 Task: Look for space in Someren, Netherlands from 12th  July, 2023 to 15th July, 2023 for 3 adults in price range Rs.12000 to Rs.16000. Place can be entire place with 2 bedrooms having 3 beds and 1 bathroom. Property type can be house, flat, guest house. Booking option can be shelf check-in. Required host language is English.
Action: Mouse moved to (486, 114)
Screenshot: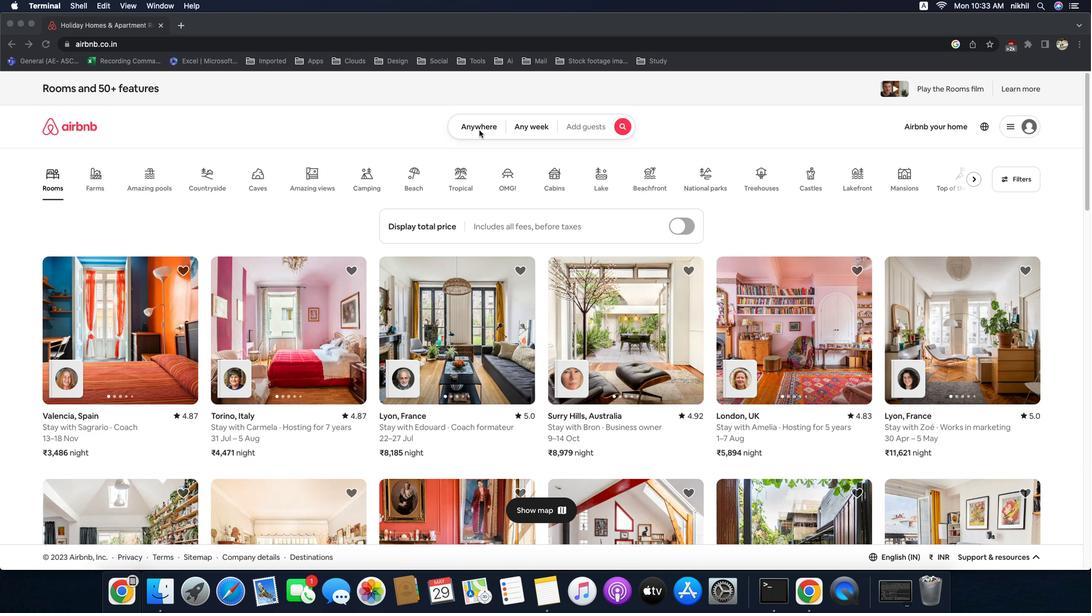 
Action: Mouse pressed left at (486, 114)
Screenshot: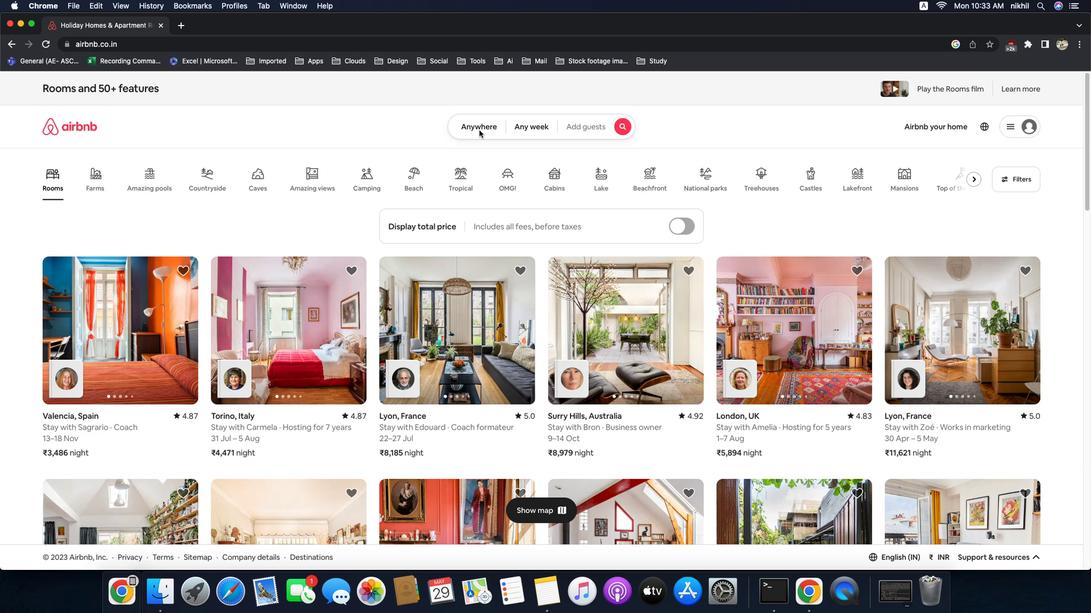 
Action: Mouse moved to (487, 110)
Screenshot: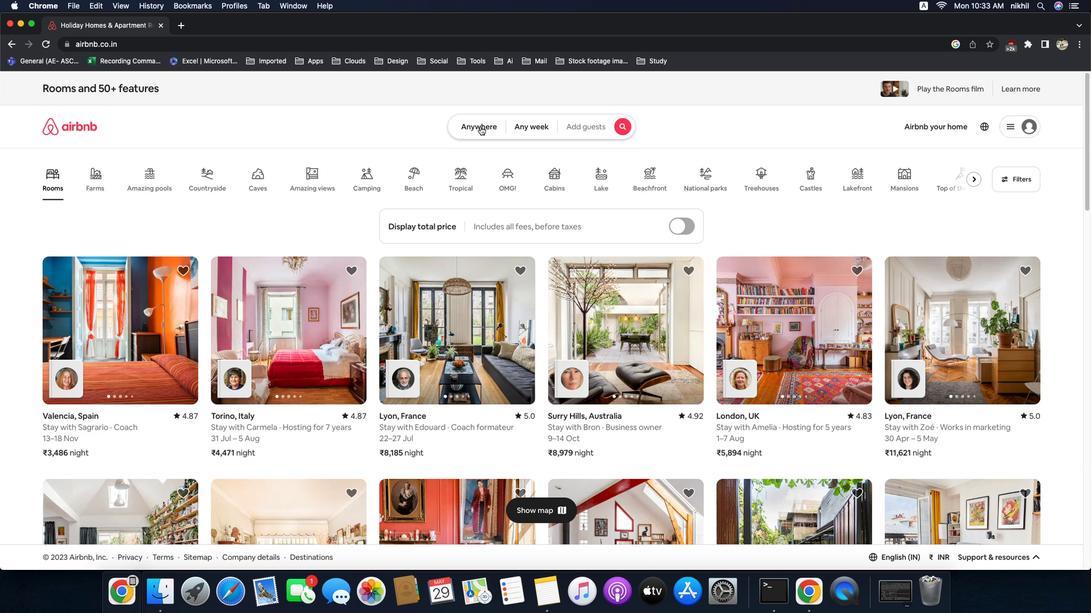 
Action: Mouse pressed left at (487, 110)
Screenshot: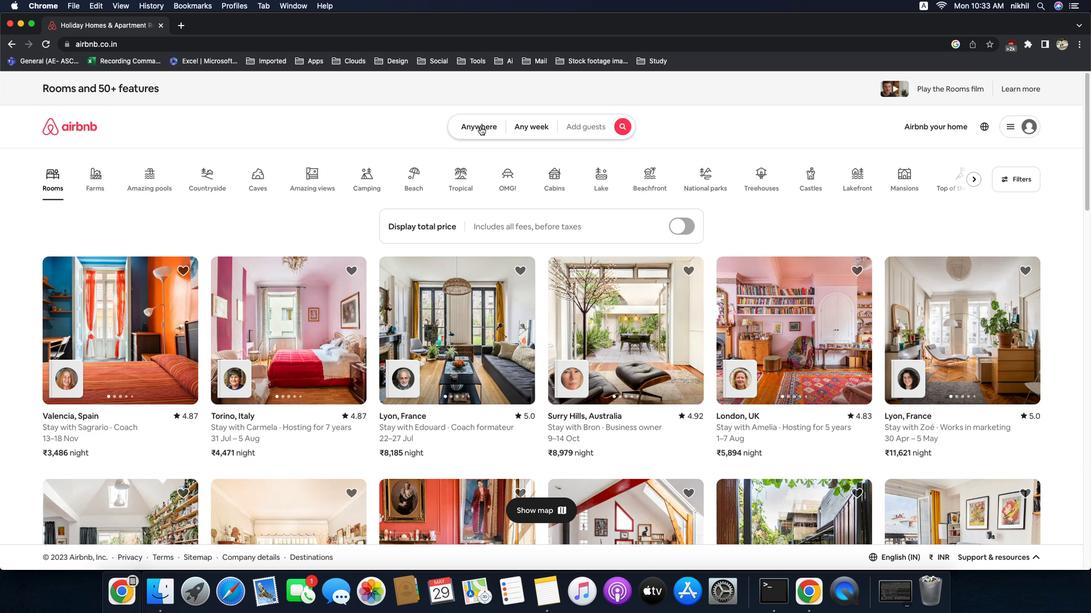 
Action: Mouse moved to (420, 159)
Screenshot: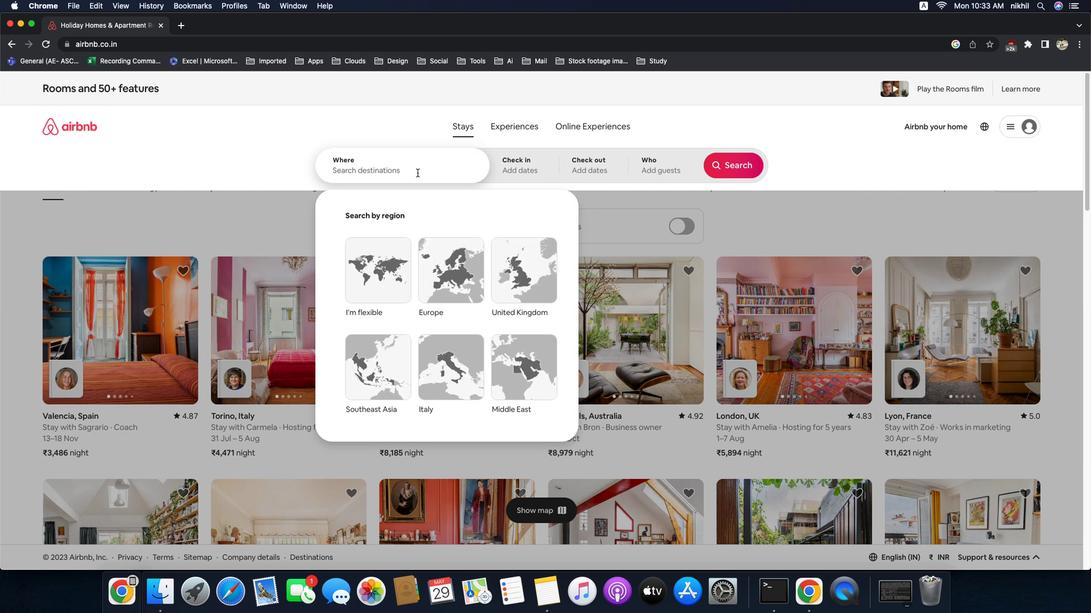 
Action: Mouse pressed left at (420, 159)
Screenshot: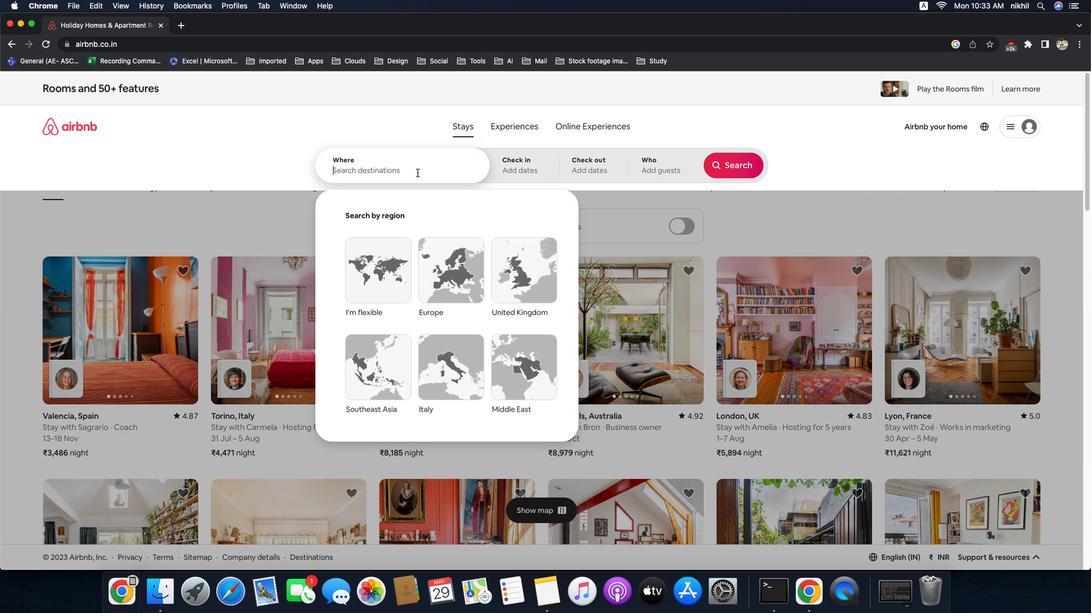 
Action: Key pressed 'S'Key.caps_lock'o''m''e''r''e''n'','Key.spaceKey.caps_lock'N'Key.caps_lock'e''t''h''e''r''l''a''n''d''s'Key.enter
Screenshot: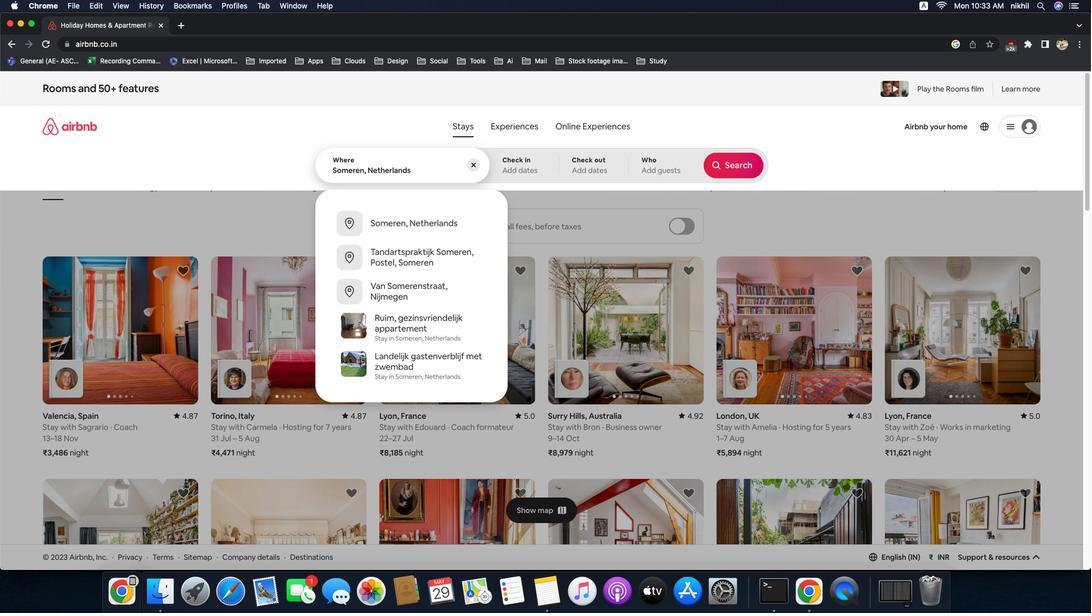 
Action: Mouse moved to (752, 239)
Screenshot: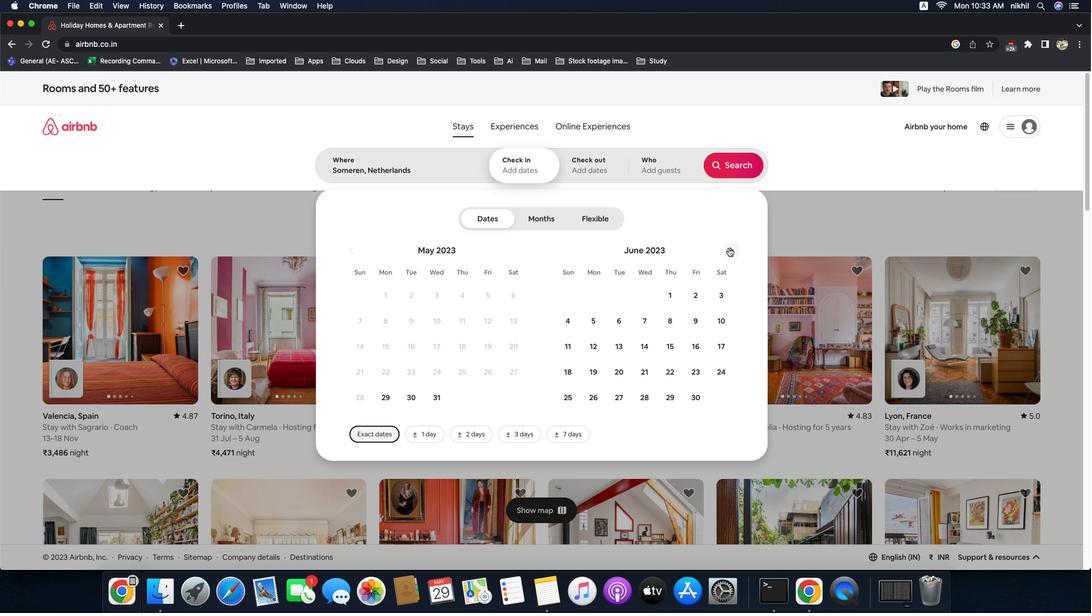 
Action: Mouse pressed left at (752, 239)
Screenshot: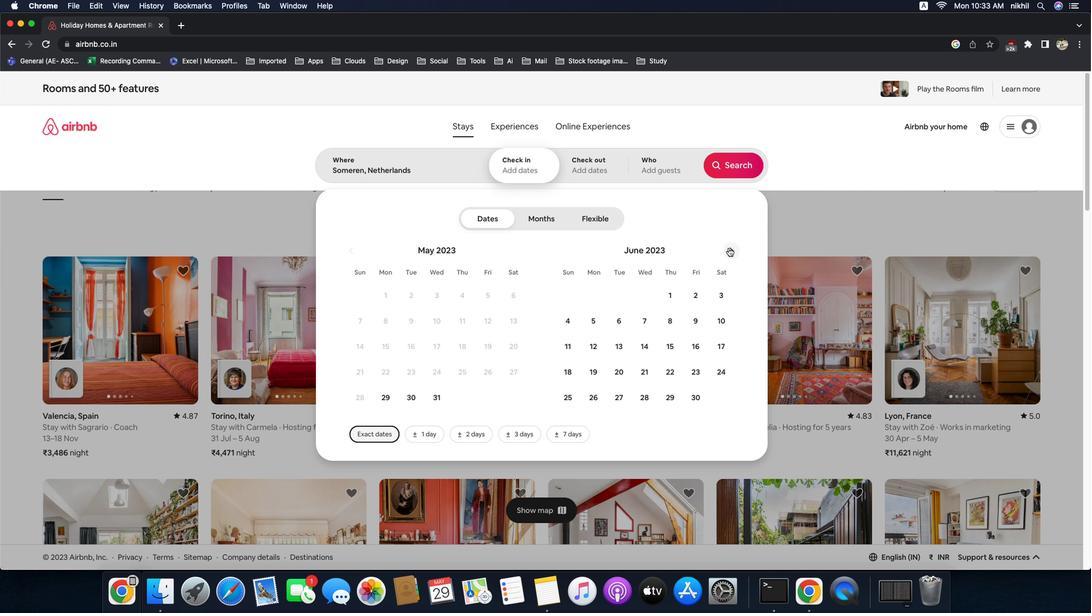 
Action: Mouse moved to (662, 343)
Screenshot: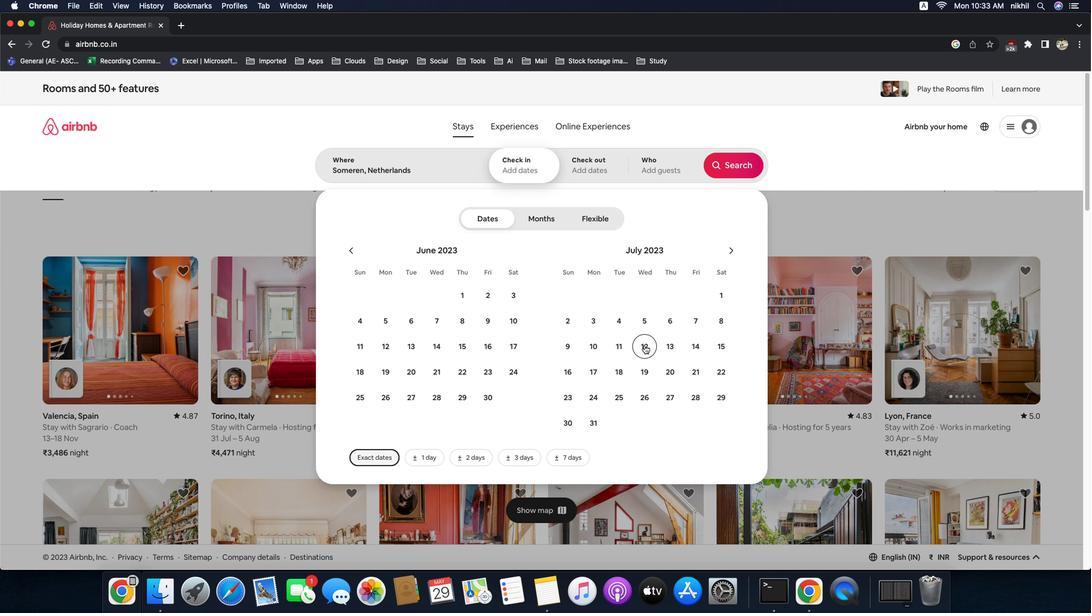 
Action: Mouse pressed left at (662, 343)
Screenshot: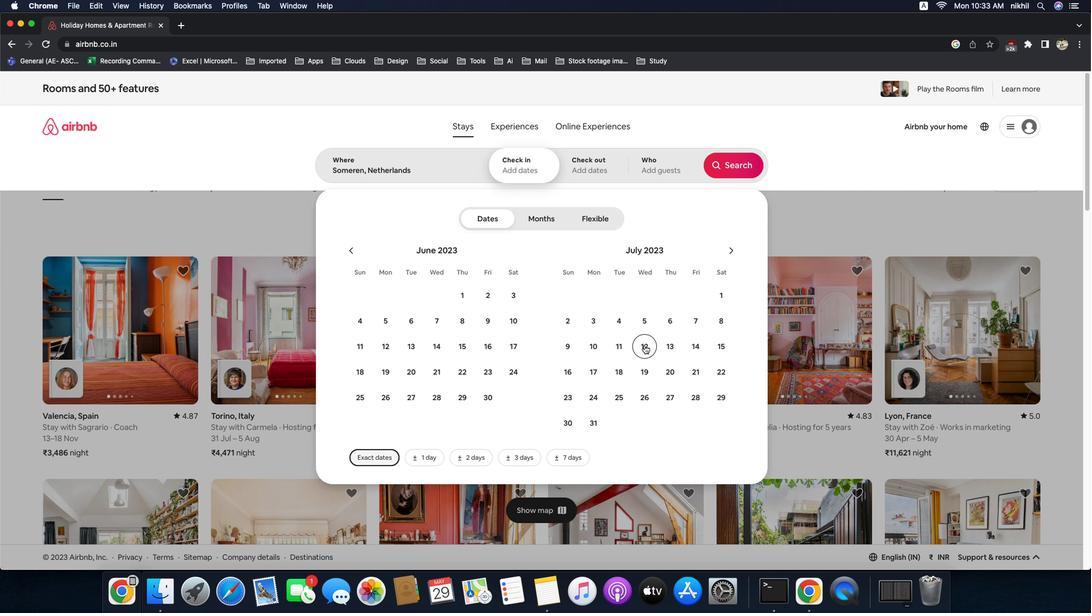 
Action: Mouse moved to (748, 346)
Screenshot: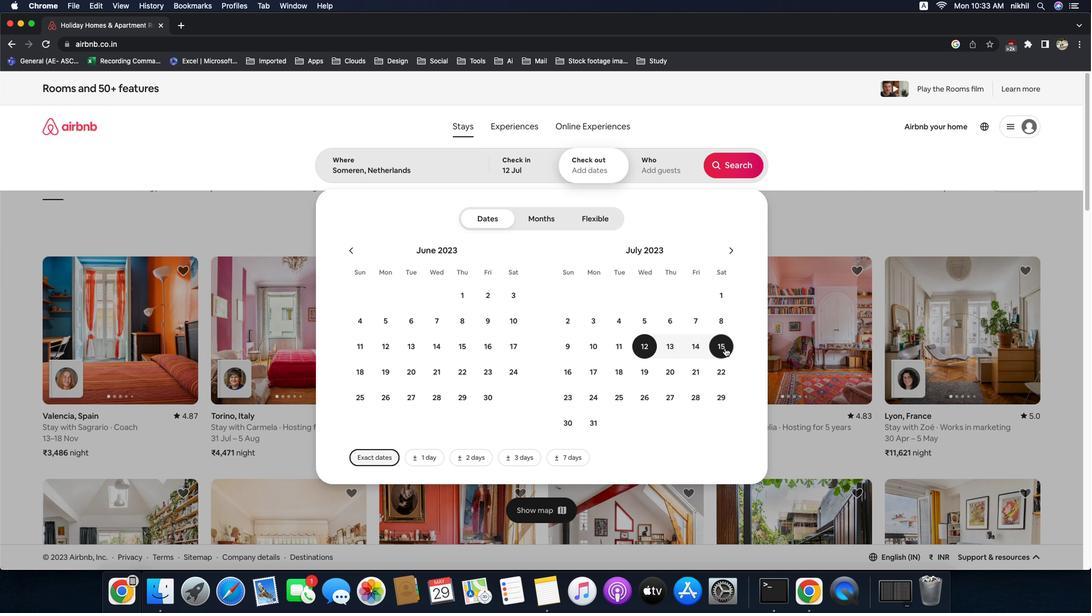 
Action: Mouse pressed left at (748, 346)
Screenshot: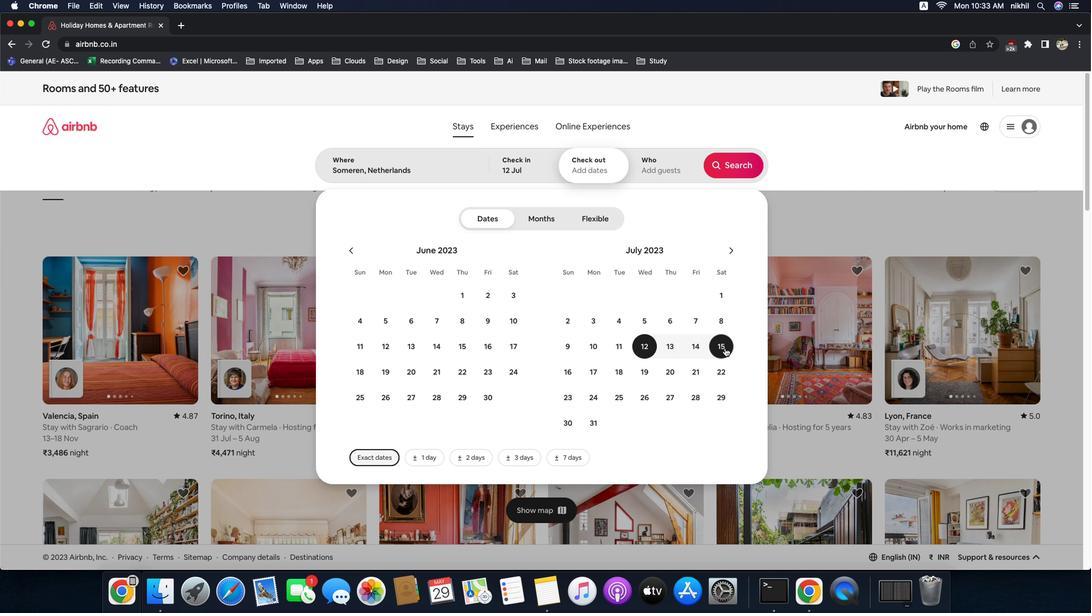 
Action: Mouse moved to (690, 153)
Screenshot: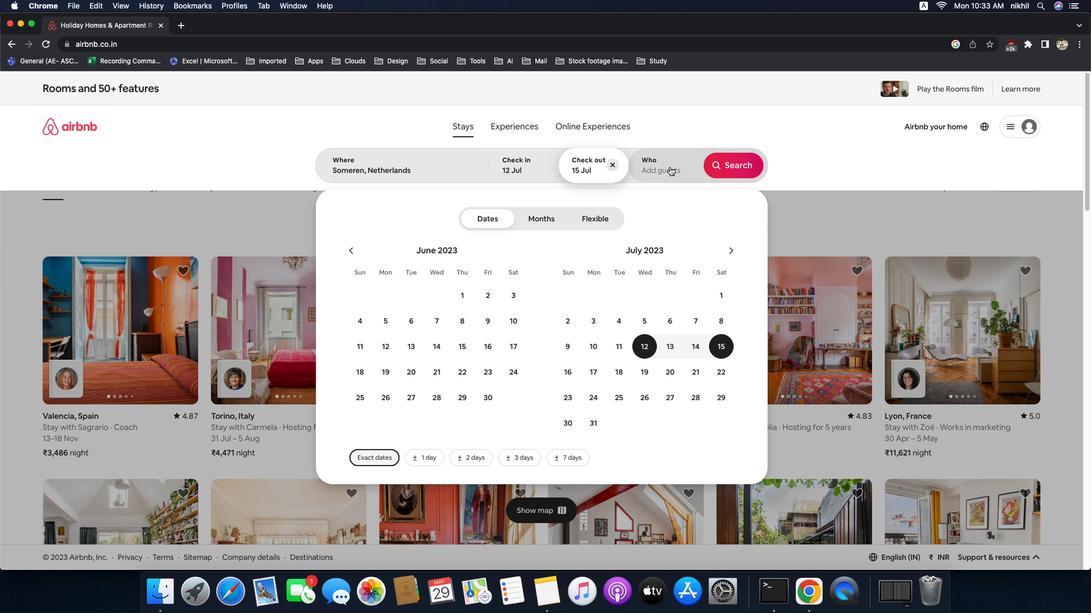 
Action: Mouse pressed left at (690, 153)
Screenshot: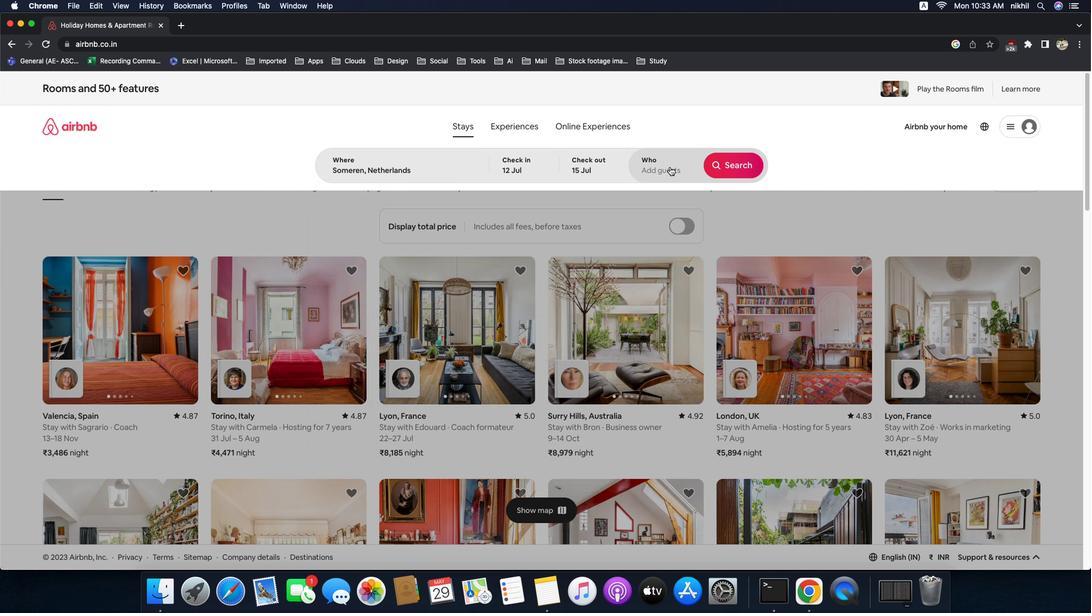 
Action: Mouse moved to (763, 212)
Screenshot: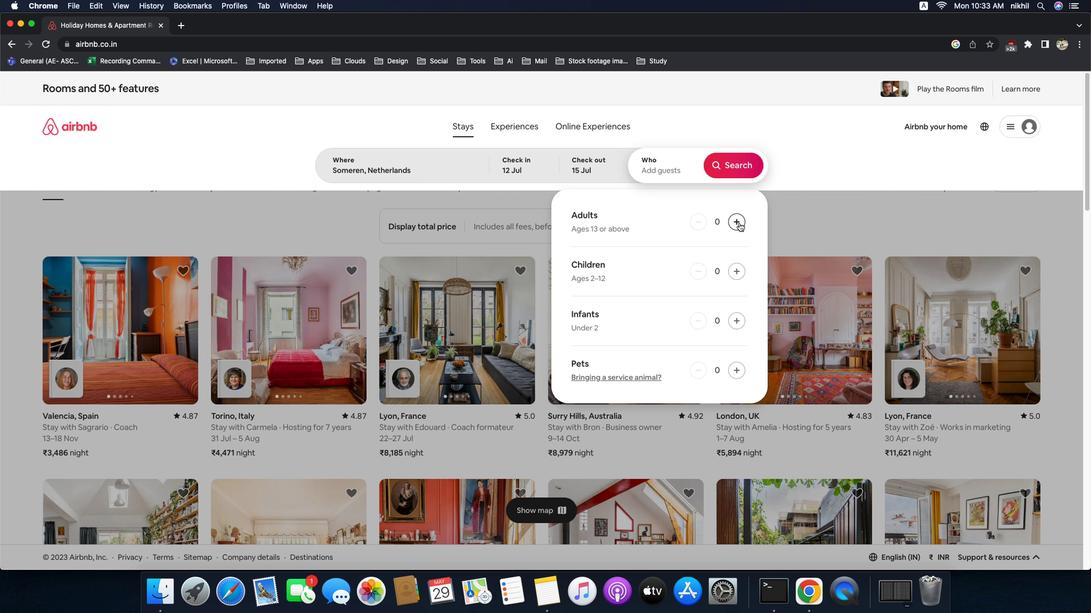 
Action: Mouse pressed left at (763, 212)
Screenshot: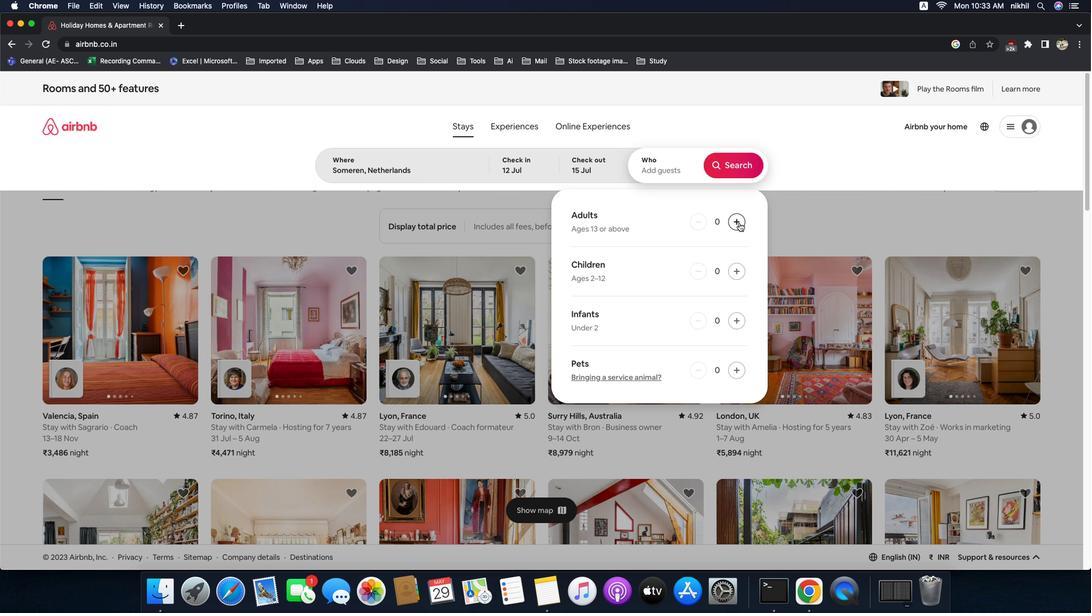 
Action: Mouse pressed left at (763, 212)
Screenshot: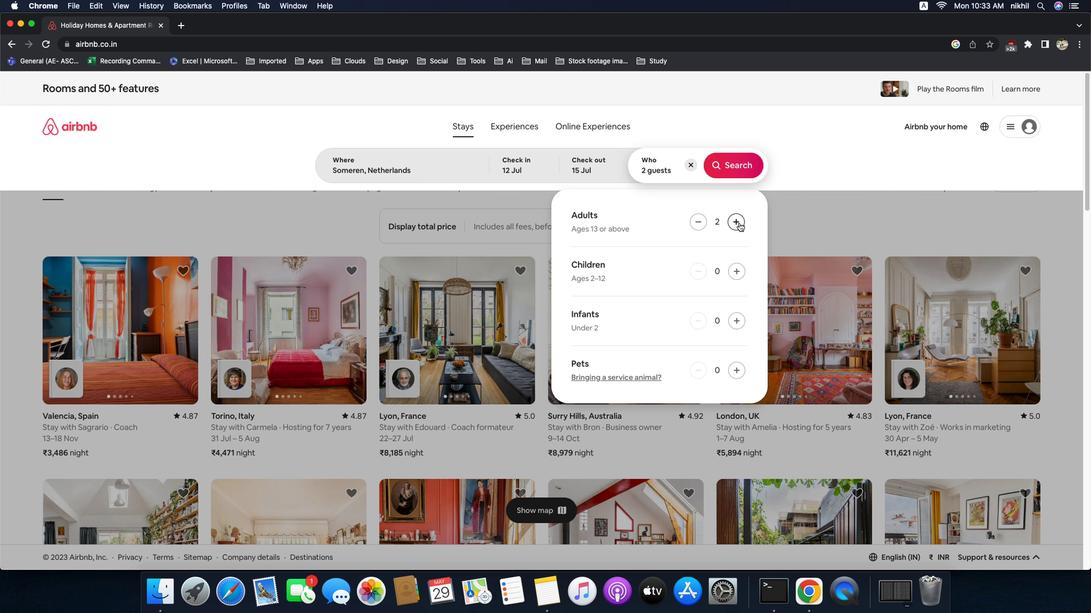 
Action: Mouse pressed left at (763, 212)
Screenshot: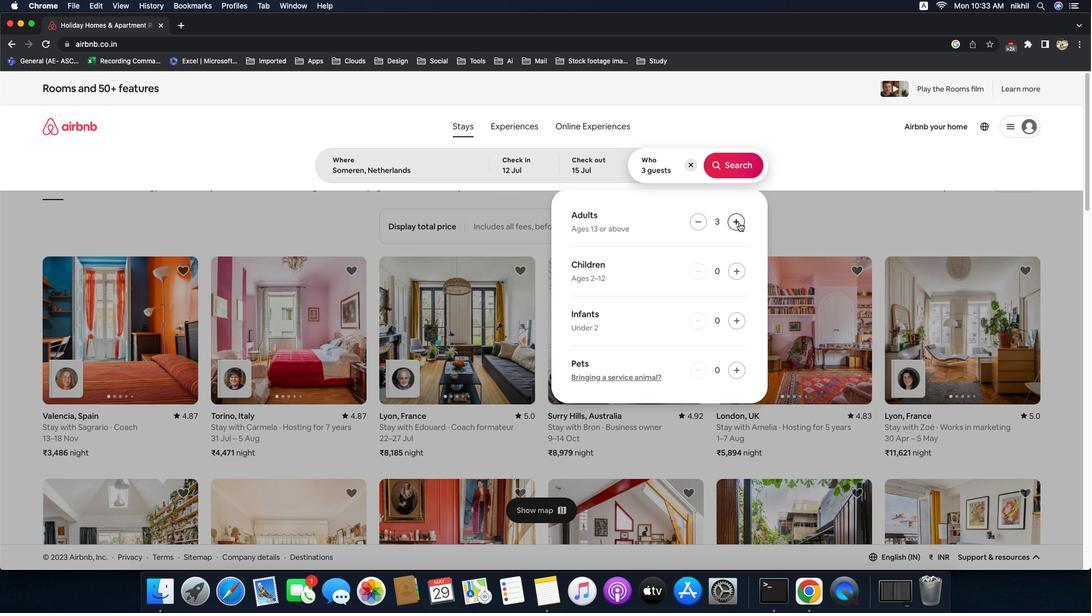 
Action: Mouse moved to (762, 152)
Screenshot: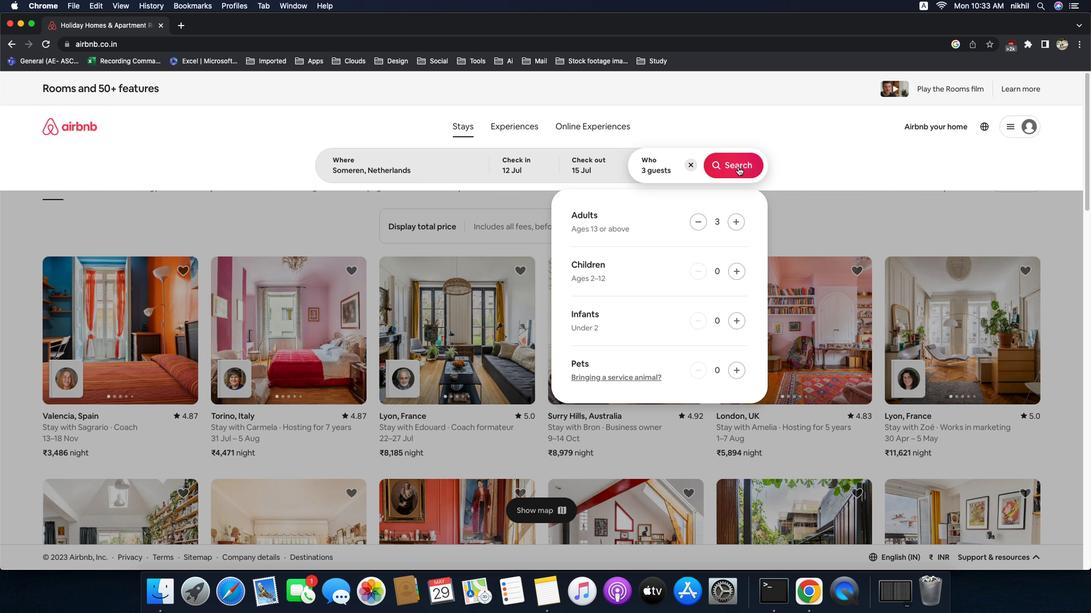 
Action: Mouse pressed left at (762, 152)
Screenshot: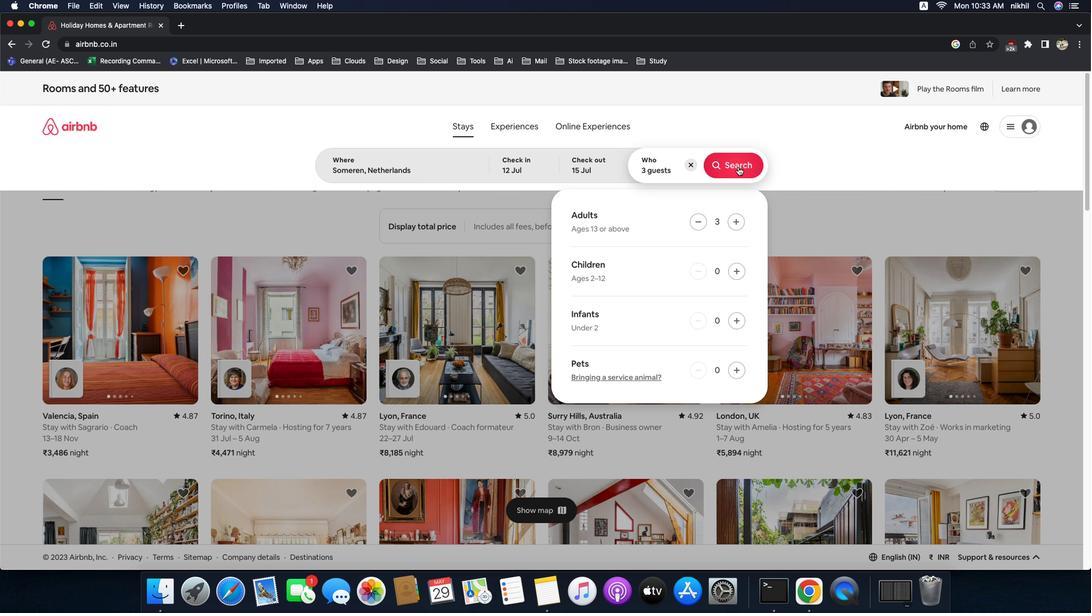 
Action: Mouse moved to (1074, 116)
Screenshot: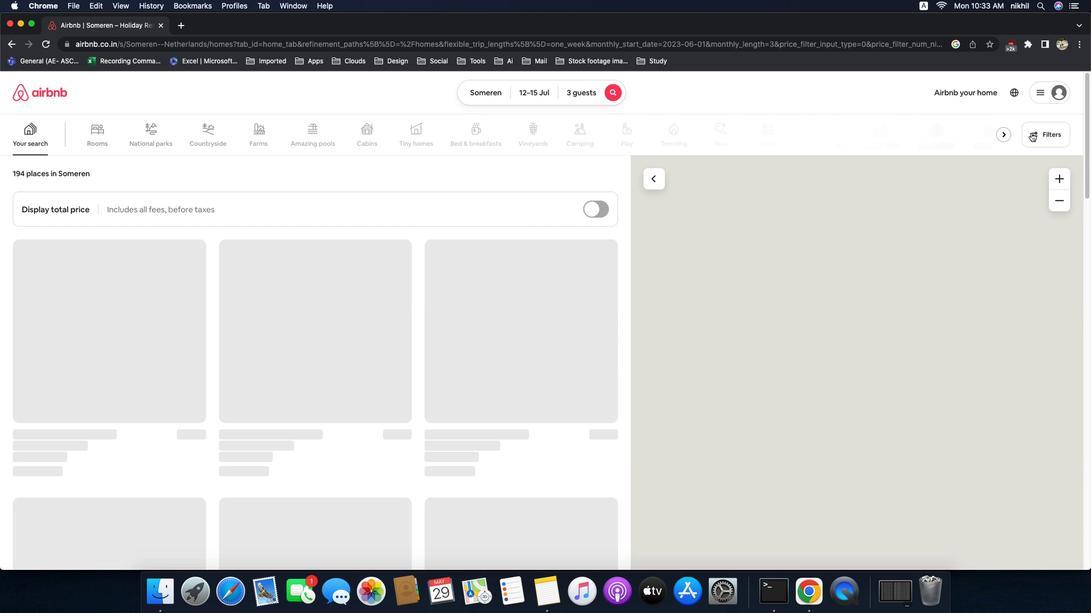 
Action: Mouse pressed left at (1074, 116)
Screenshot: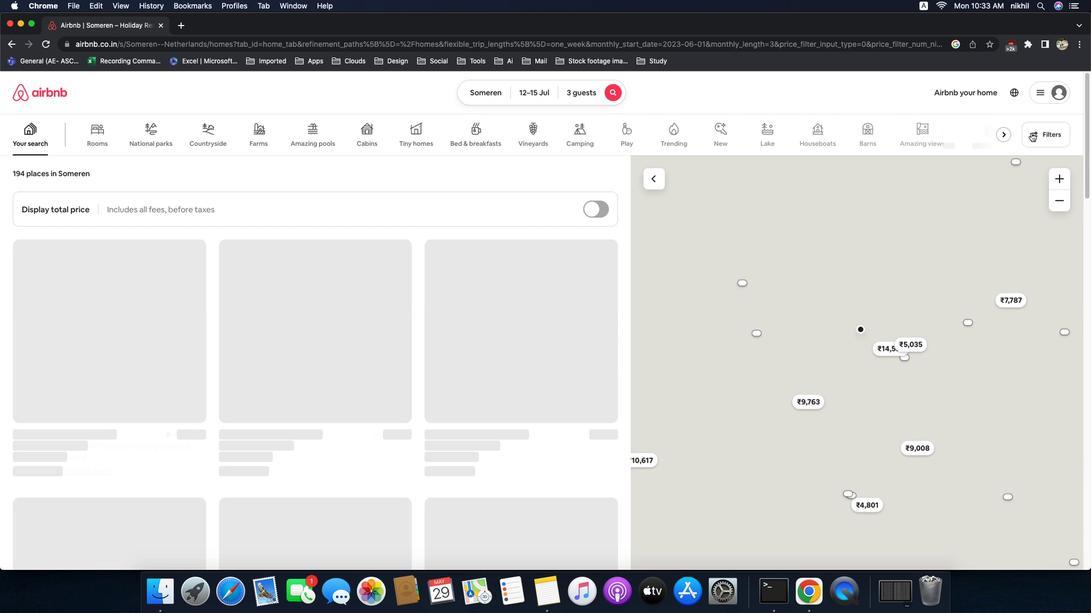 
Action: Mouse moved to (473, 401)
Screenshot: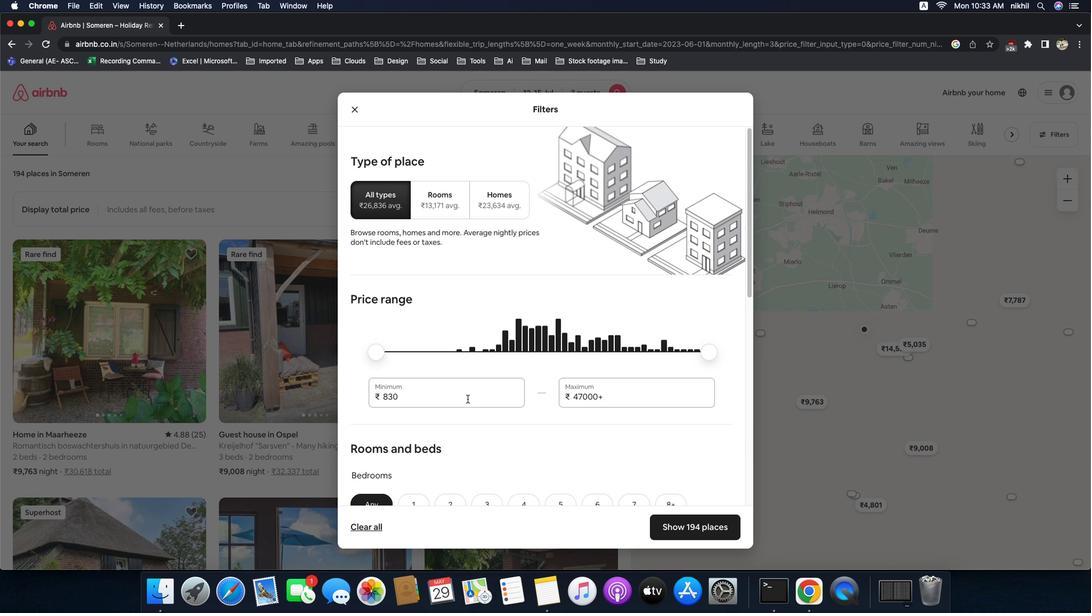 
Action: Mouse pressed left at (473, 401)
Screenshot: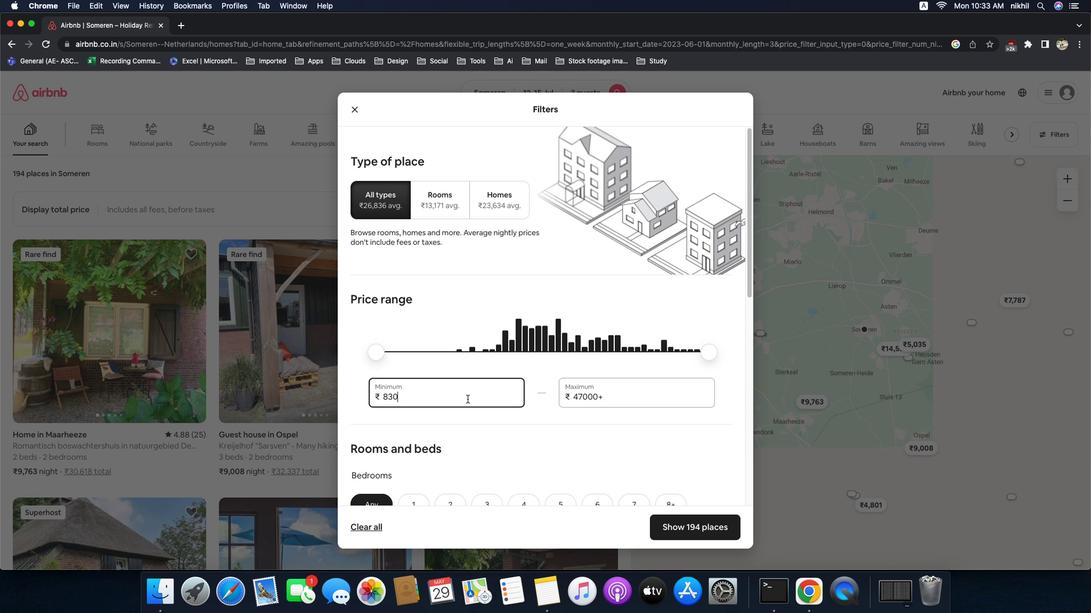 
Action: Key pressed Key.backspaceKey.backspaceKey.backspaceKey.backspaceKey.backspace'1''2''0''0''0'
Screenshot: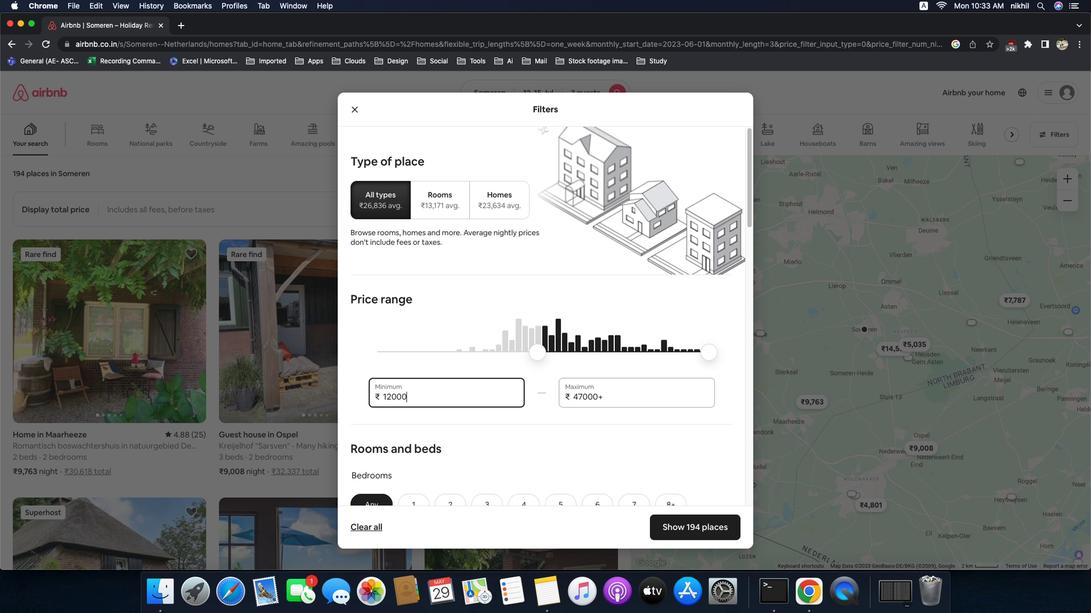 
Action: Mouse moved to (625, 400)
Screenshot: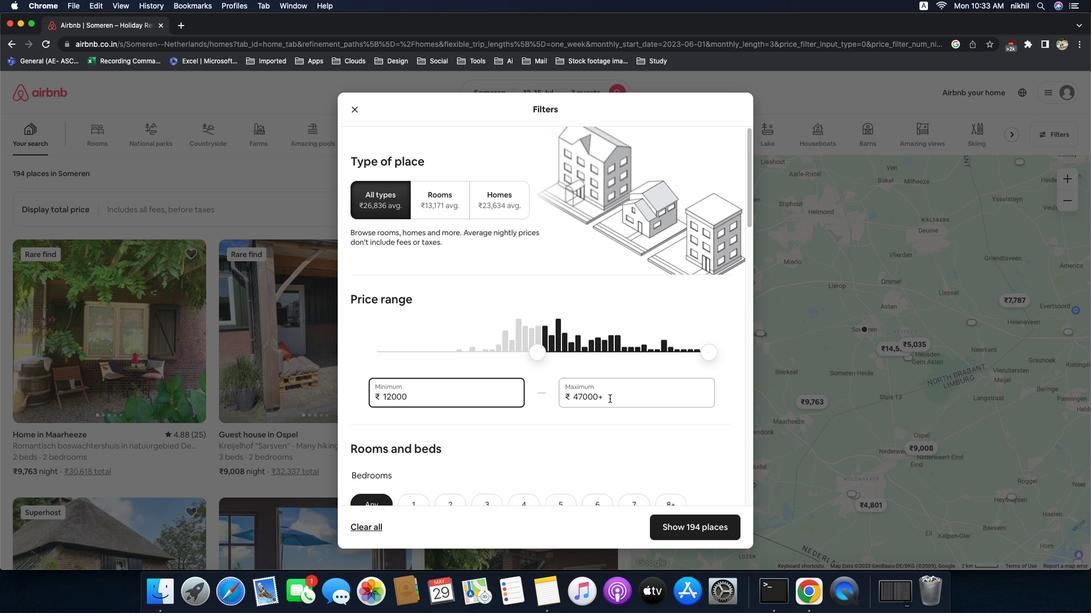 
Action: Mouse pressed left at (625, 400)
Screenshot: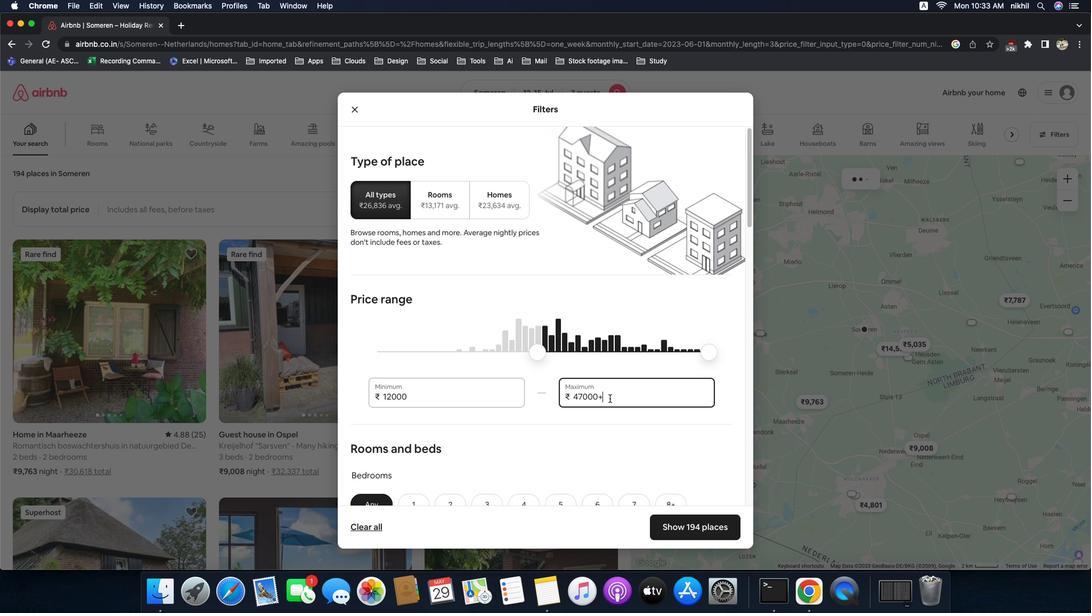 
Action: Key pressed Key.backspaceKey.backspaceKey.backspaceKey.backspaceKey.backspaceKey.backspace'1''6''0''0''0'
Screenshot: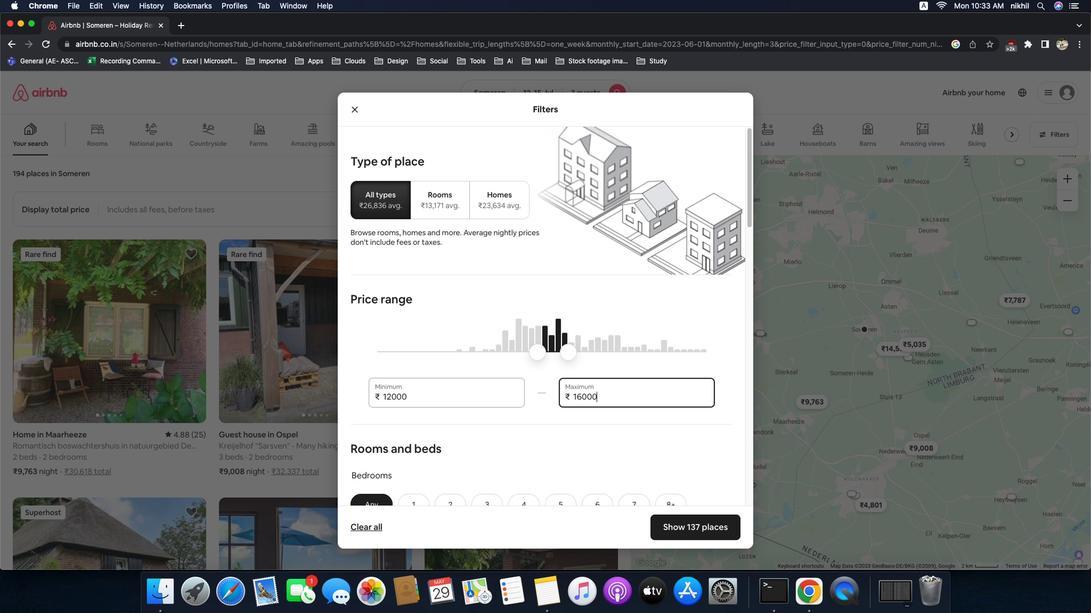 
Action: Mouse moved to (558, 441)
Screenshot: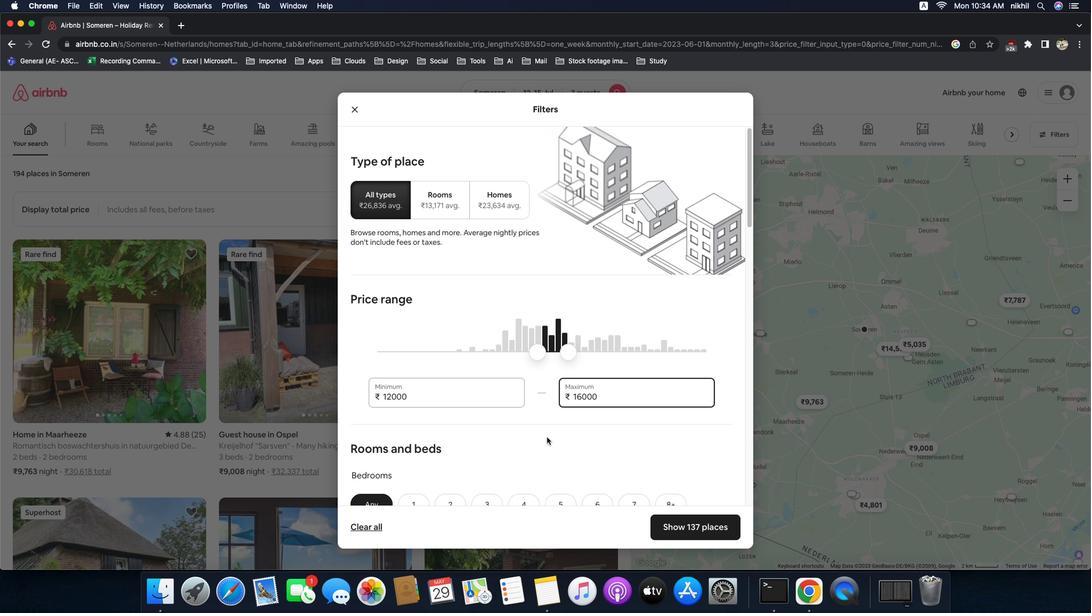 
Action: Mouse scrolled (558, 441) with delta (-24, -25)
Screenshot: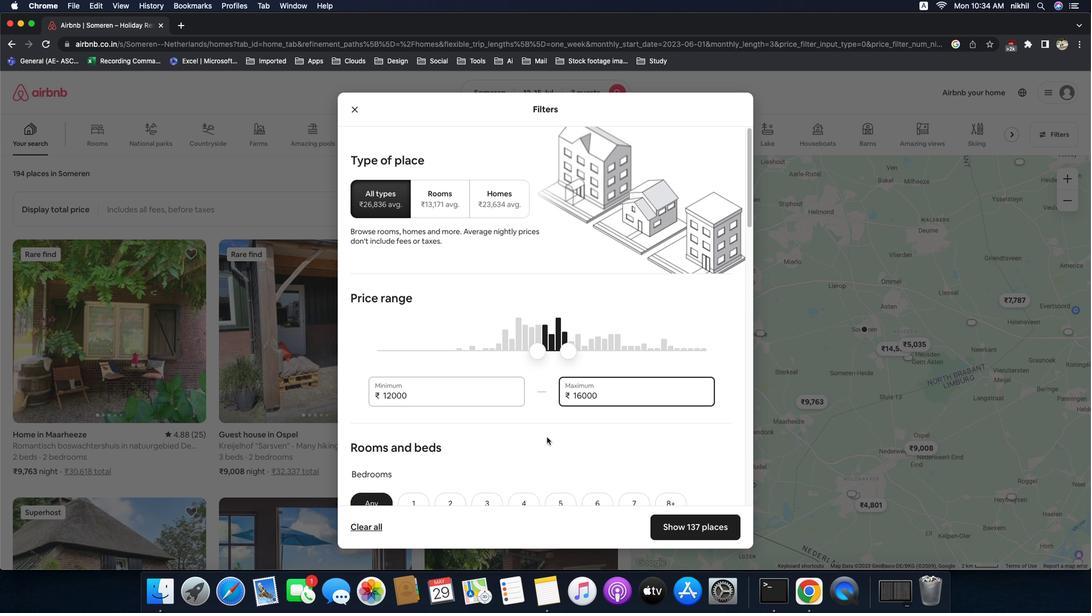 
Action: Mouse scrolled (558, 441) with delta (-24, -25)
Screenshot: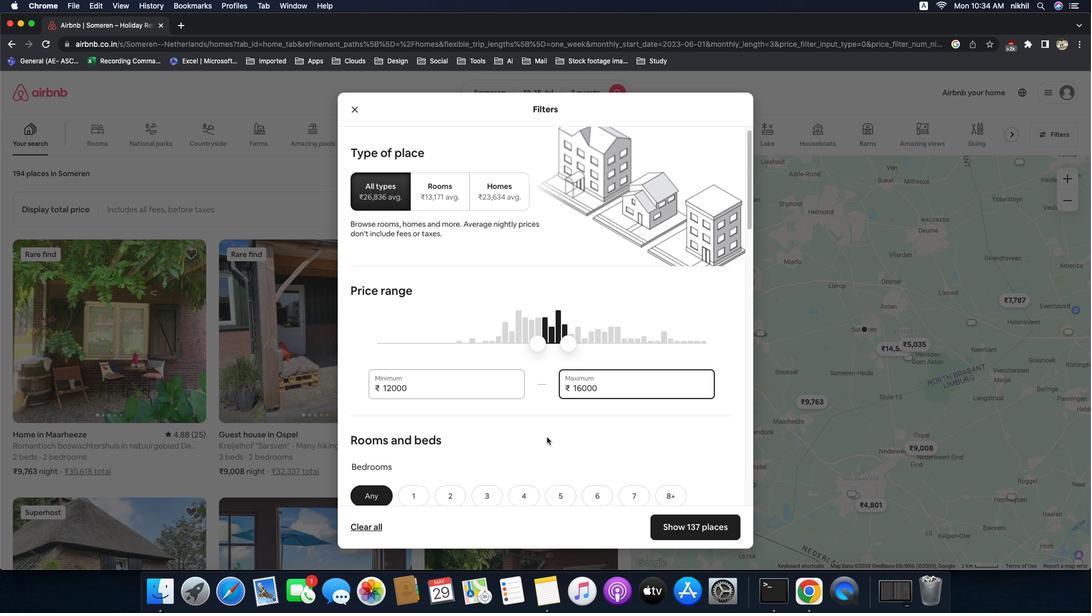 
Action: Mouse scrolled (558, 441) with delta (-24, -25)
Screenshot: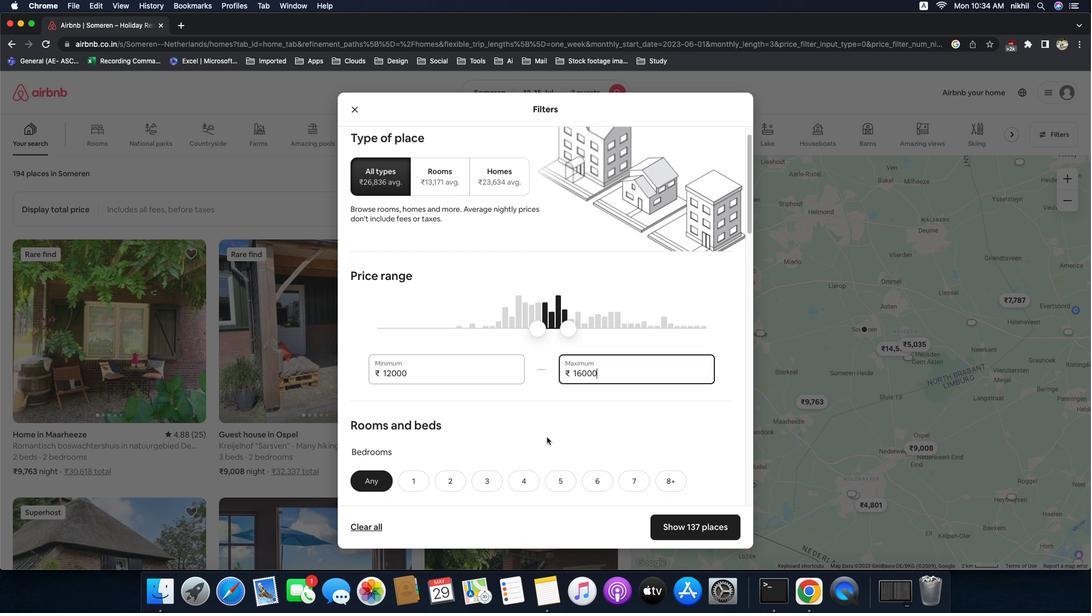 
Action: Mouse scrolled (558, 441) with delta (-24, -25)
Screenshot: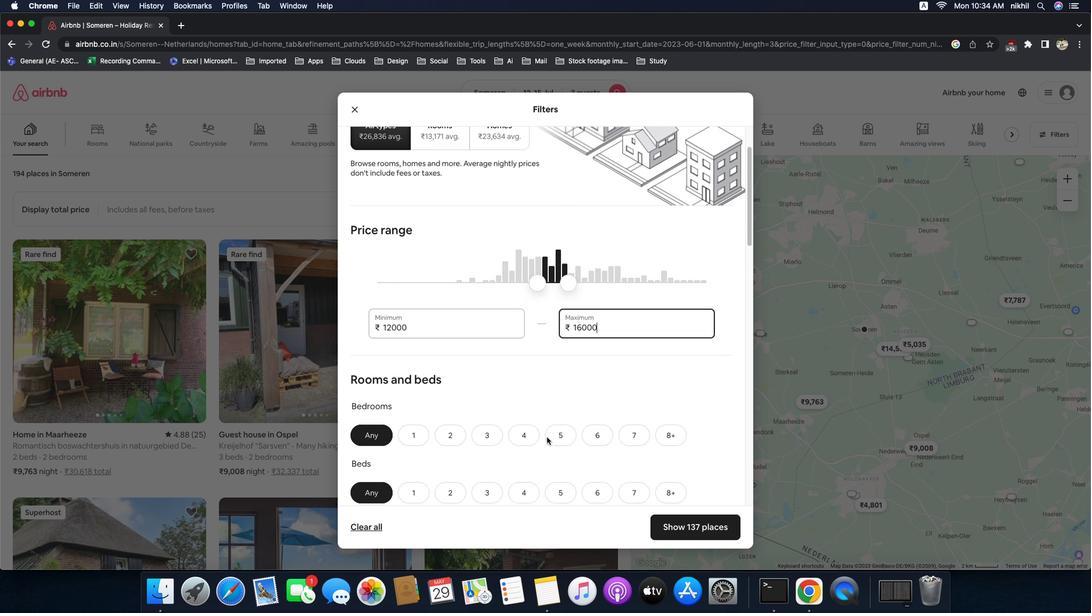 
Action: Mouse scrolled (558, 441) with delta (-24, -25)
Screenshot: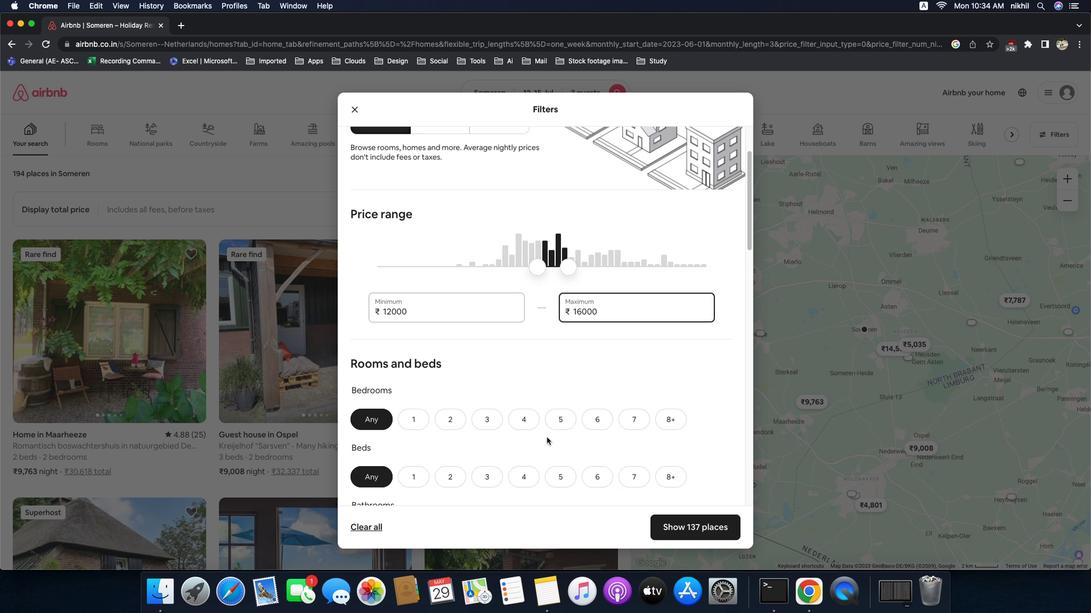 
Action: Mouse scrolled (558, 441) with delta (-24, -25)
Screenshot: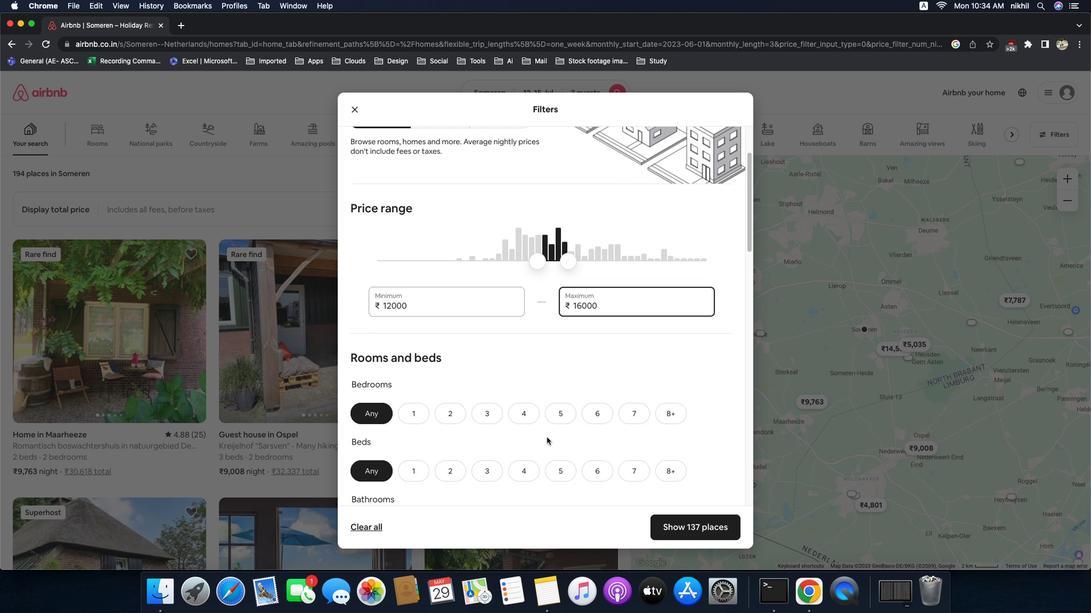 
Action: Mouse scrolled (558, 441) with delta (-24, -26)
Screenshot: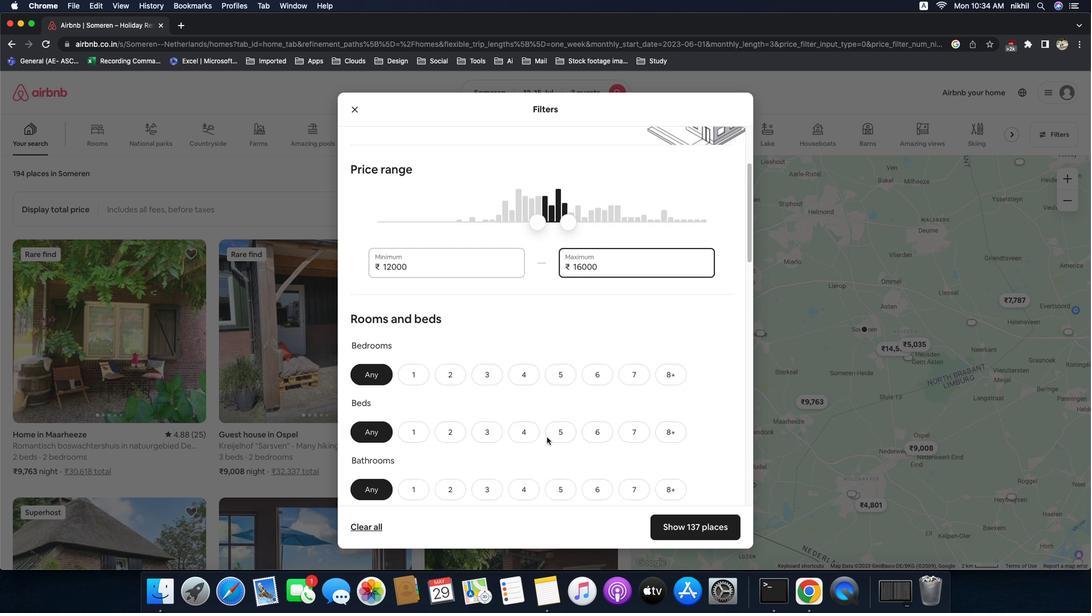 
Action: Mouse moved to (458, 334)
Screenshot: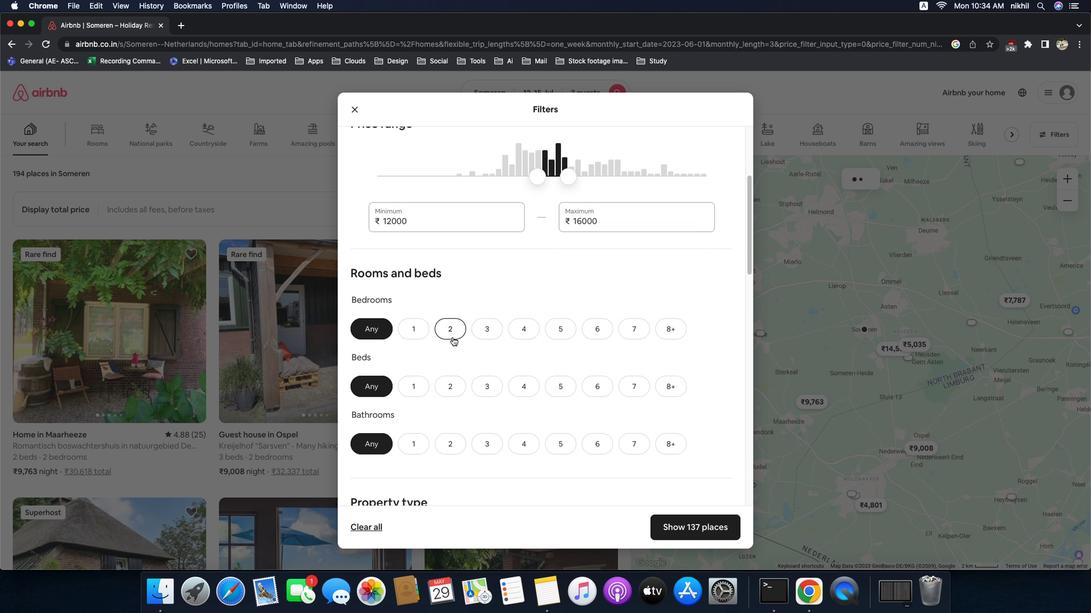 
Action: Mouse pressed left at (458, 334)
Screenshot: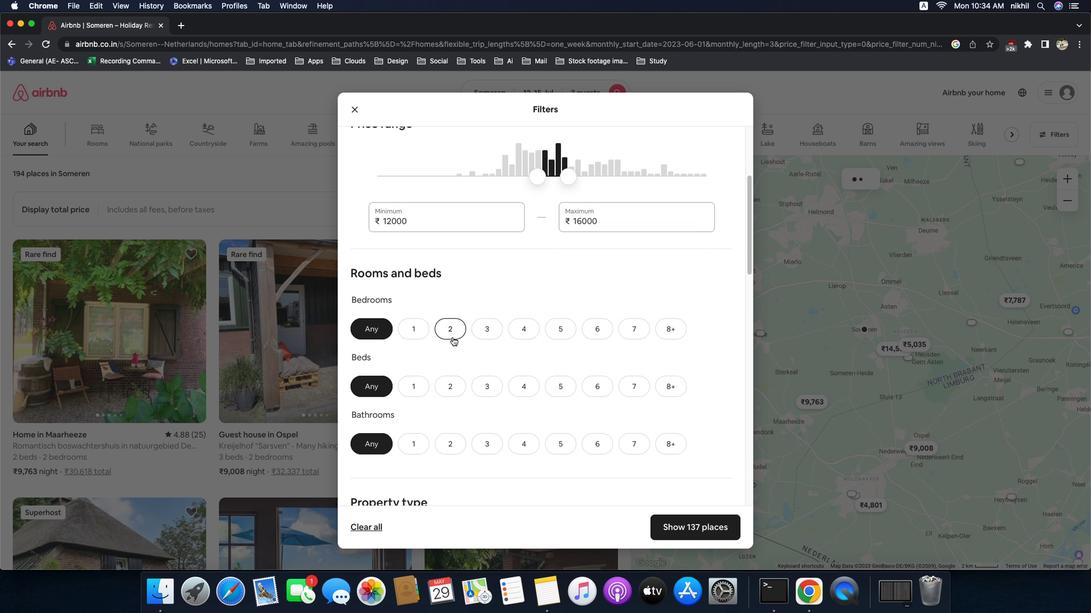 
Action: Mouse moved to (486, 388)
Screenshot: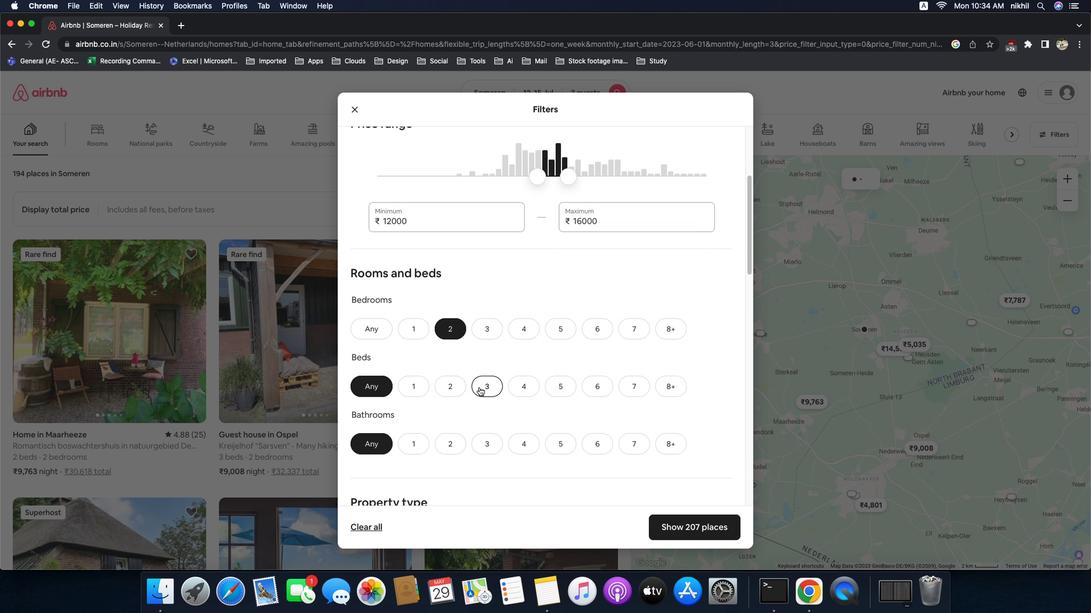 
Action: Mouse pressed left at (486, 388)
Screenshot: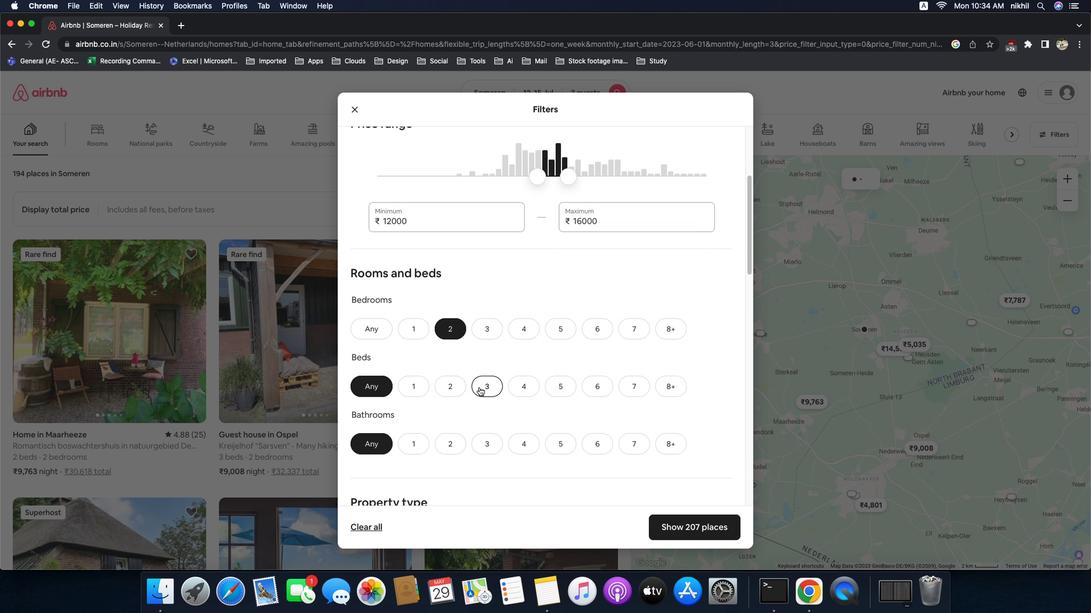 
Action: Mouse moved to (409, 450)
Screenshot: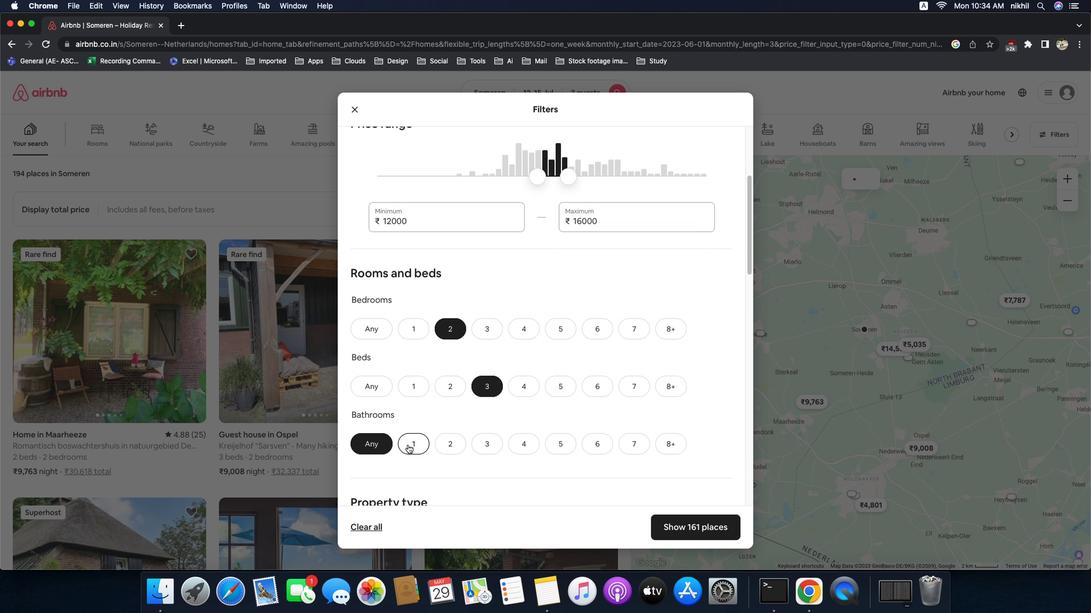 
Action: Mouse pressed left at (409, 450)
Screenshot: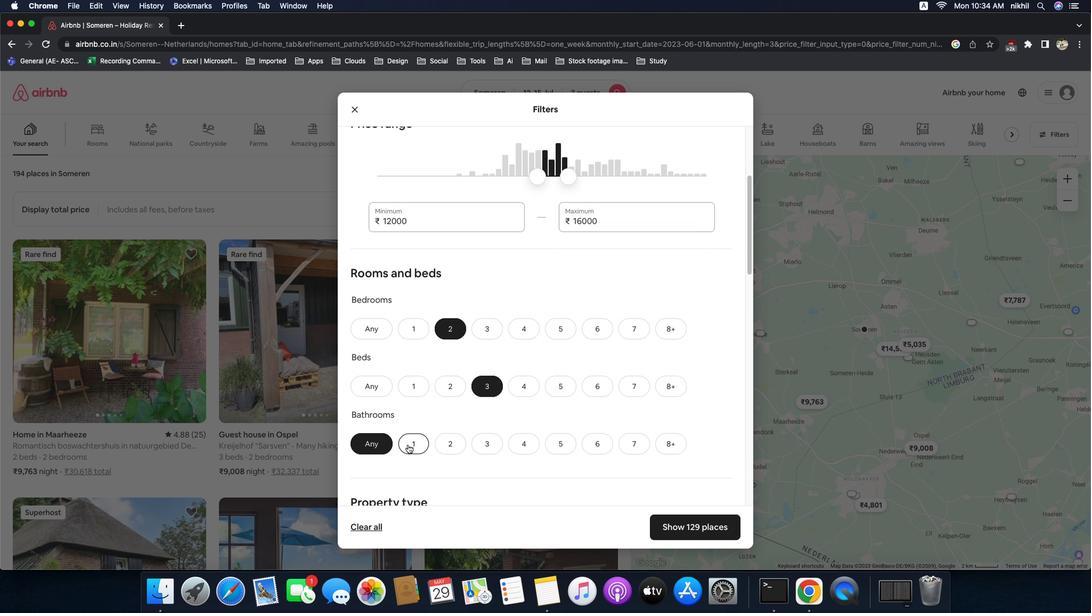 
Action: Mouse moved to (486, 448)
Screenshot: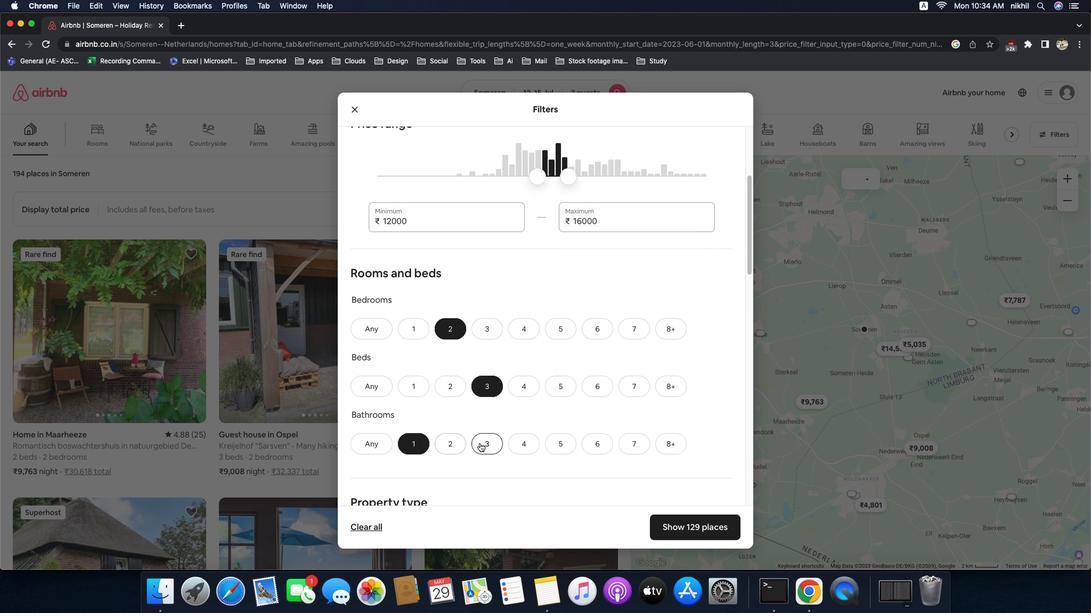 
Action: Mouse scrolled (486, 448) with delta (-24, -25)
Screenshot: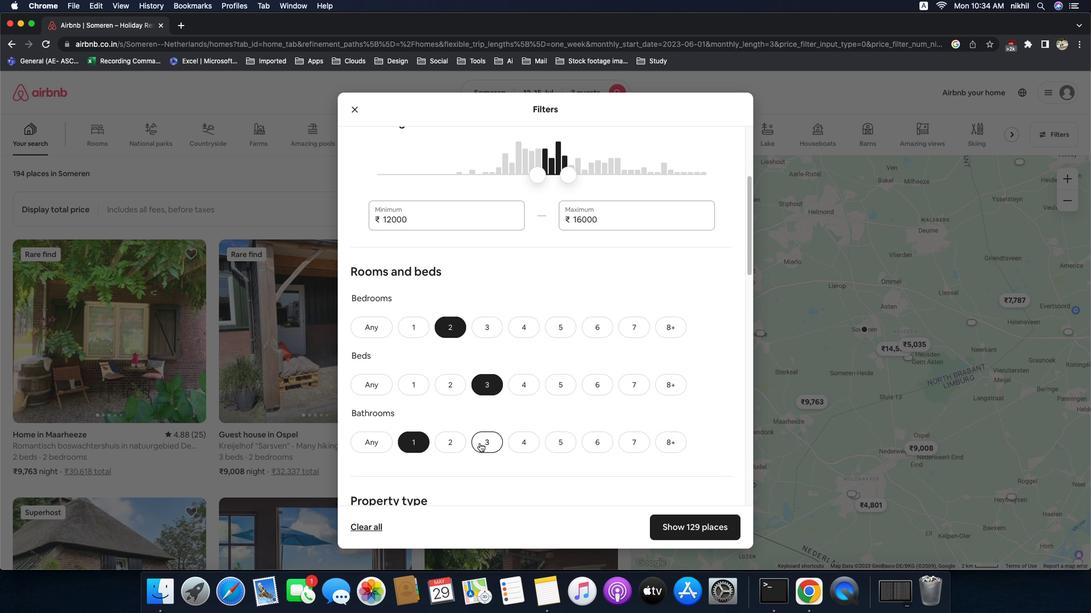 
Action: Mouse scrolled (486, 448) with delta (-24, -25)
Screenshot: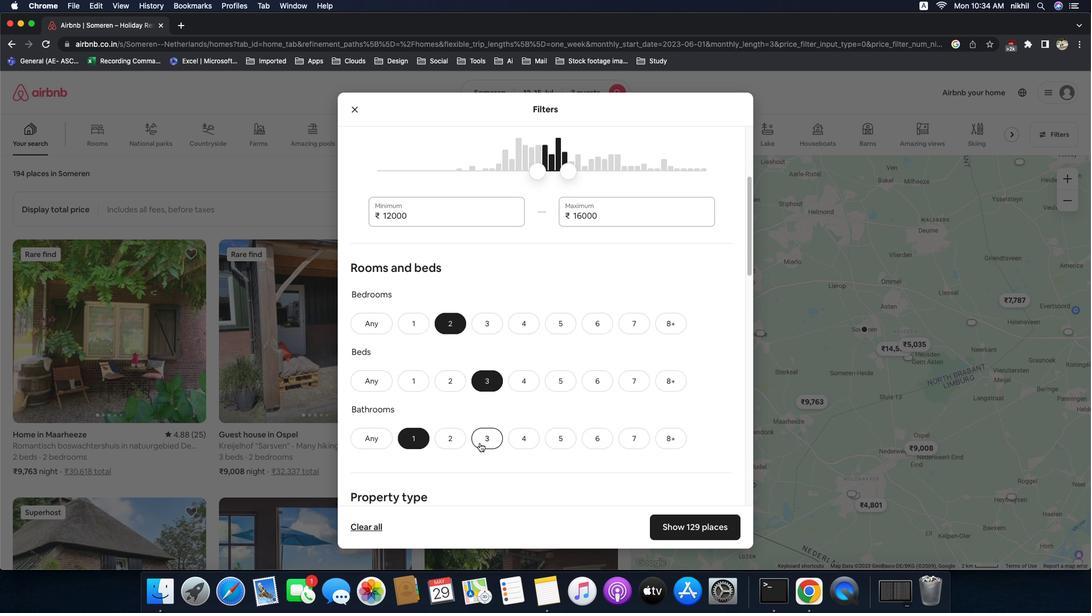 
Action: Mouse scrolled (486, 448) with delta (-24, -26)
Screenshot: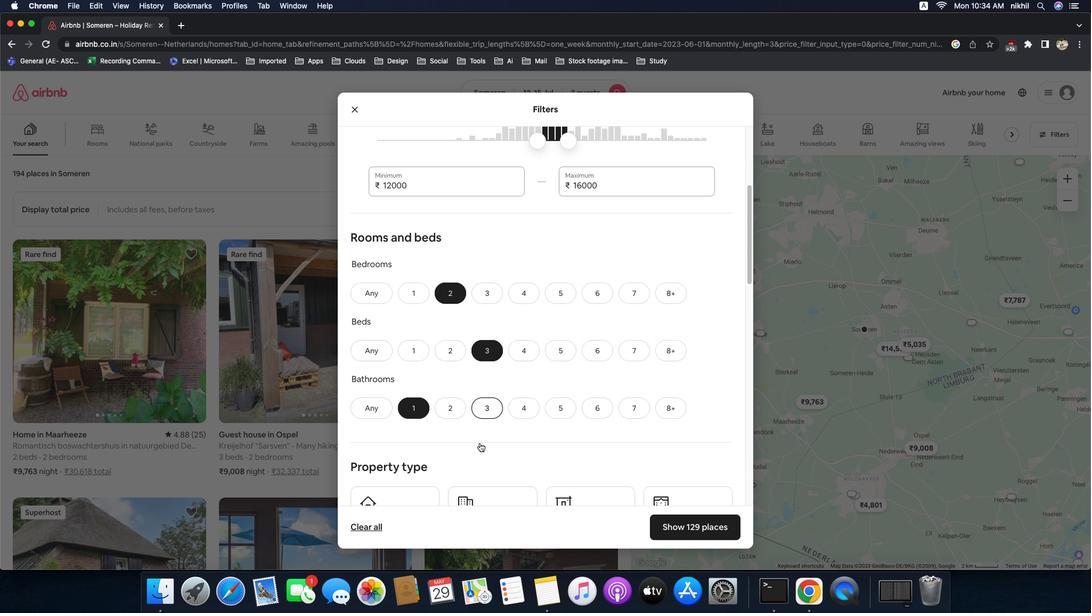
Action: Mouse moved to (416, 470)
Screenshot: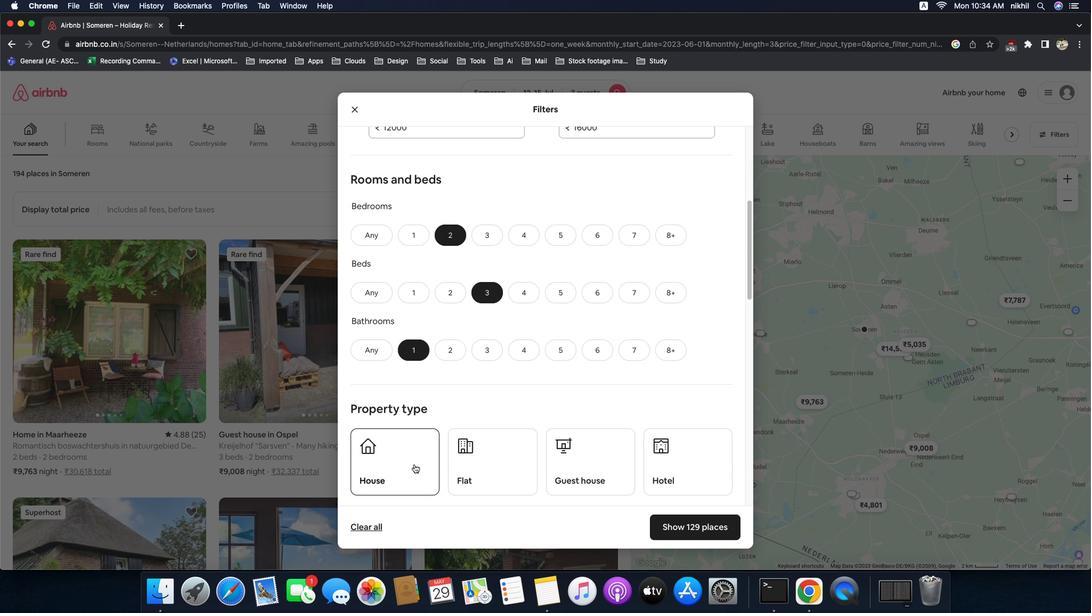 
Action: Mouse pressed left at (416, 470)
Screenshot: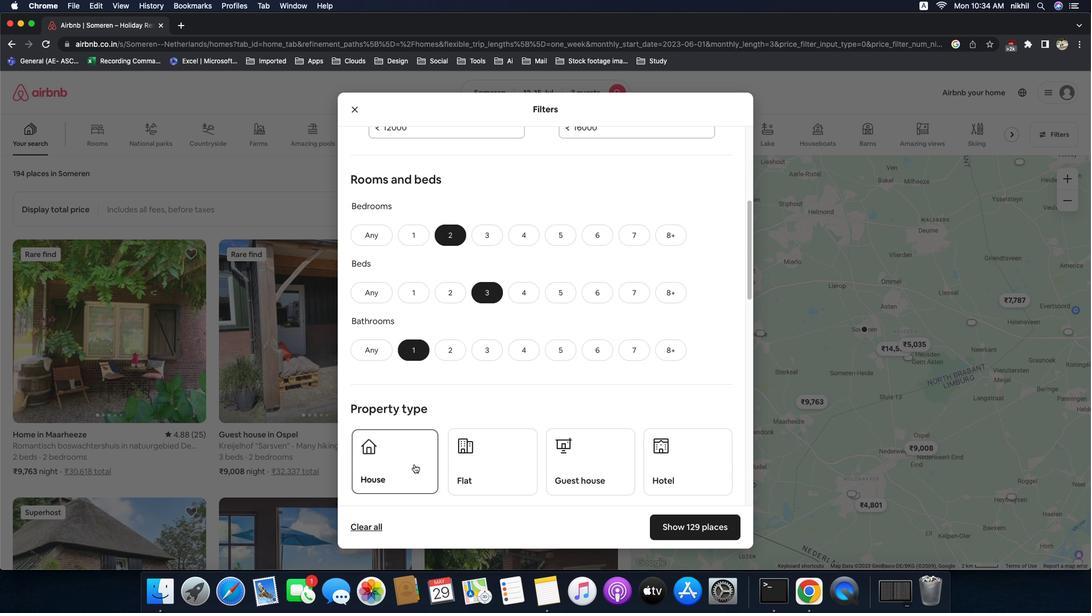 
Action: Mouse moved to (508, 475)
Screenshot: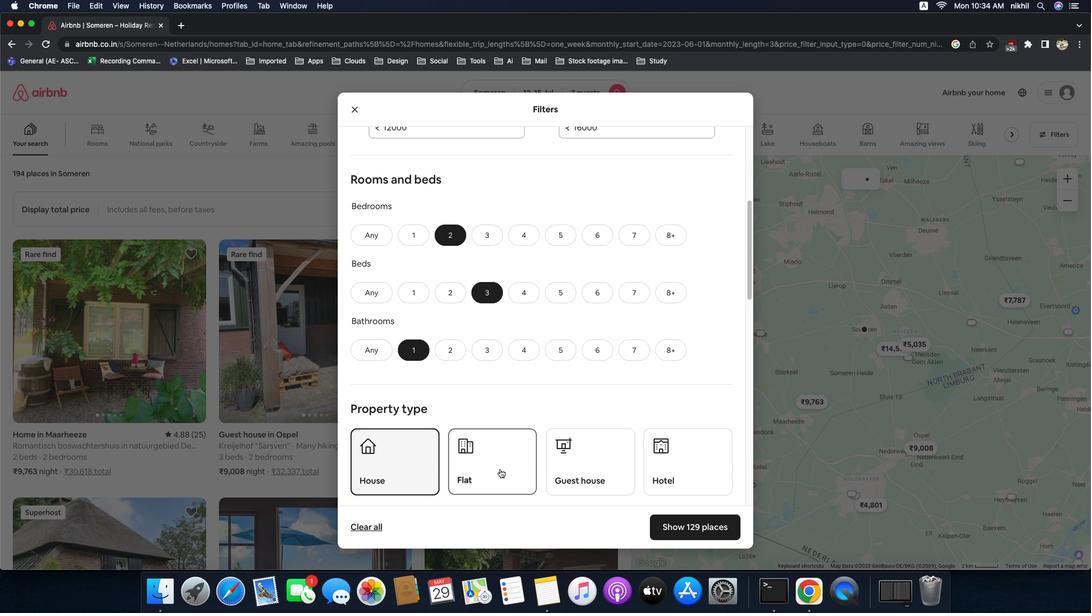 
Action: Mouse pressed left at (508, 475)
Screenshot: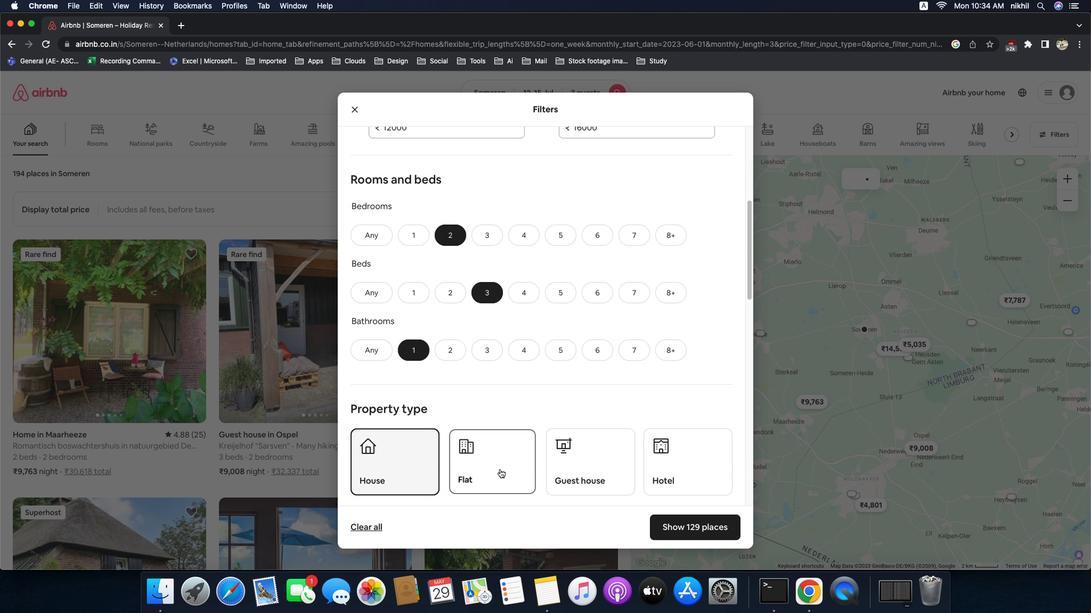 
Action: Mouse moved to (587, 471)
Screenshot: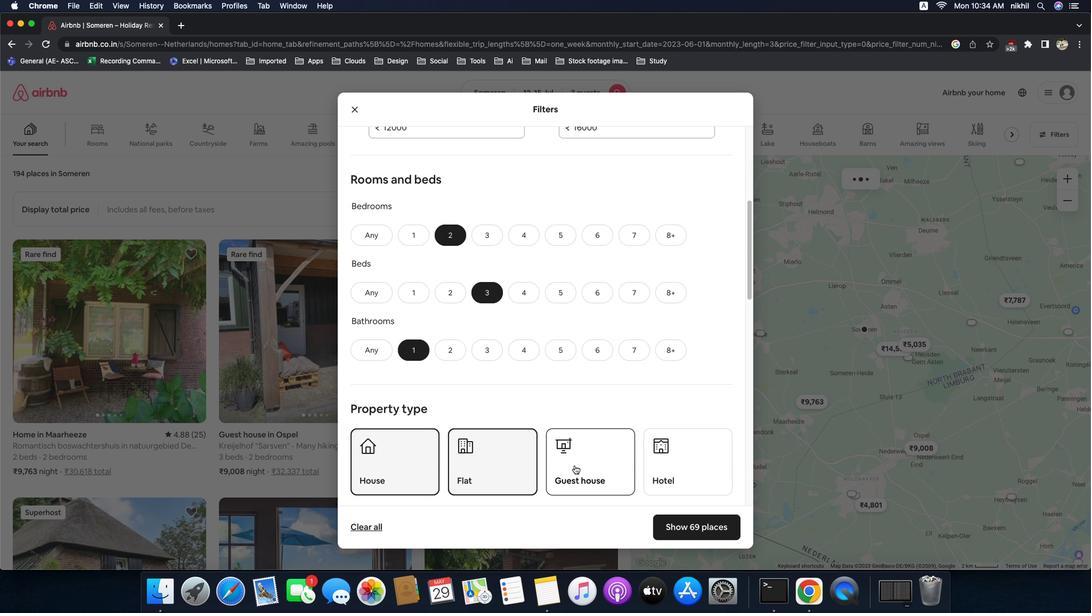 
Action: Mouse pressed left at (587, 471)
Screenshot: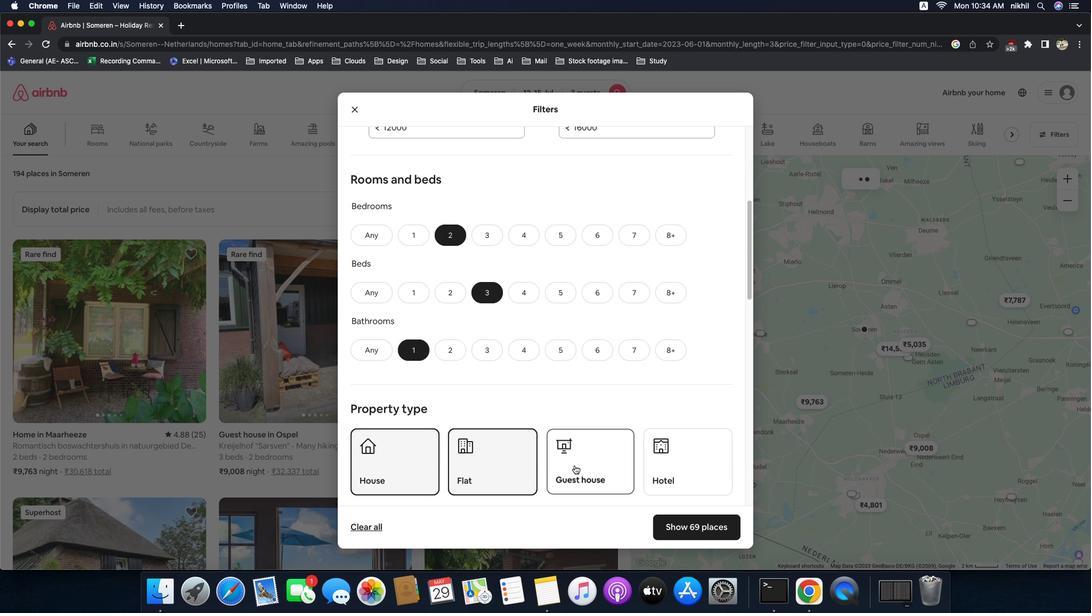 
Action: Mouse scrolled (587, 471) with delta (-24, -25)
Screenshot: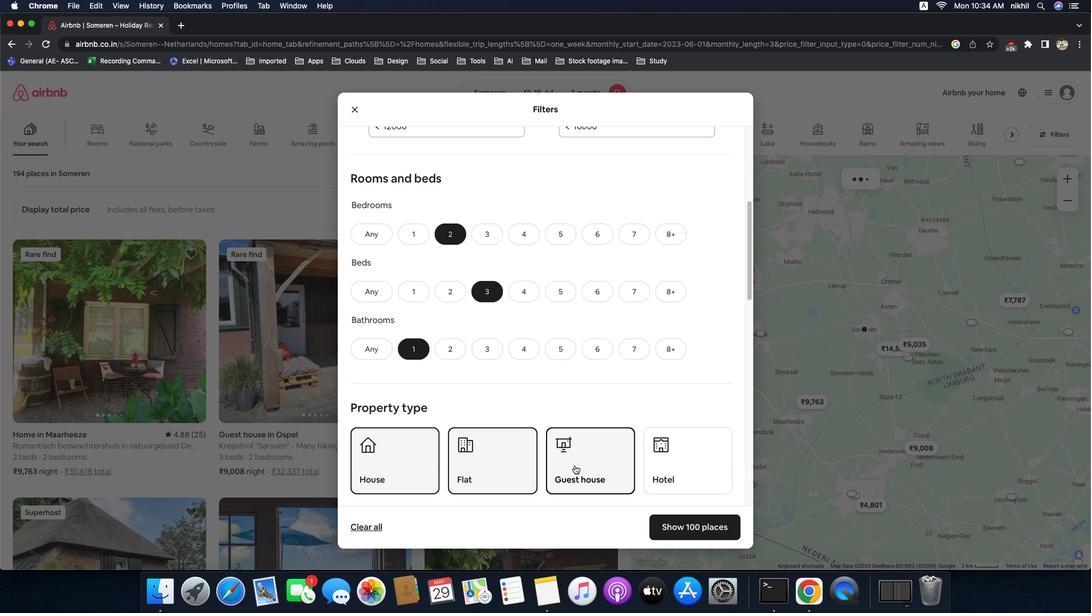 
Action: Mouse scrolled (587, 471) with delta (-24, -25)
Screenshot: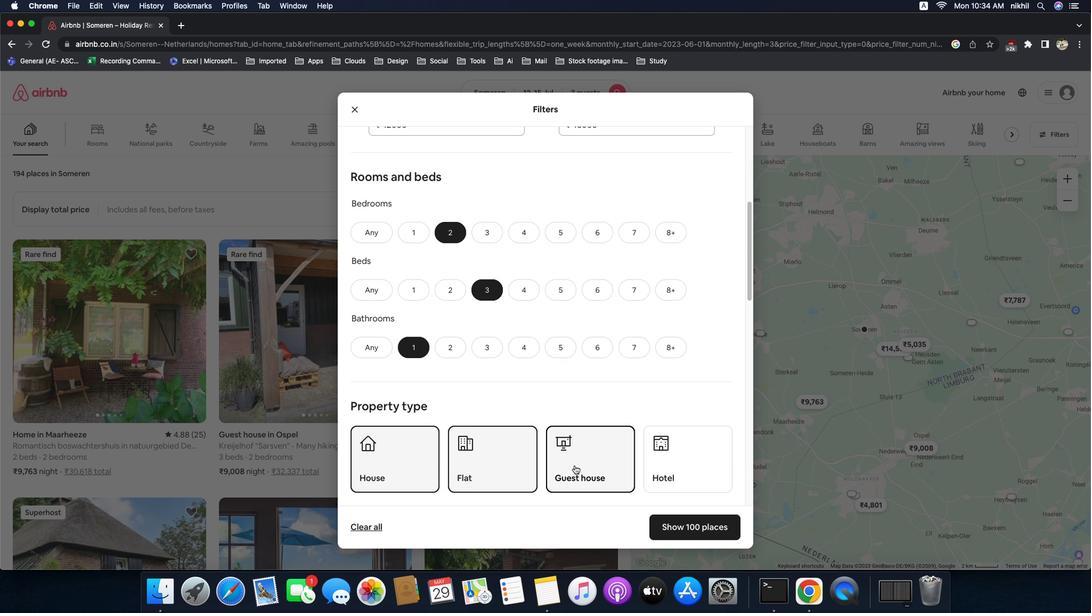 
Action: Mouse scrolled (587, 471) with delta (-24, -25)
Screenshot: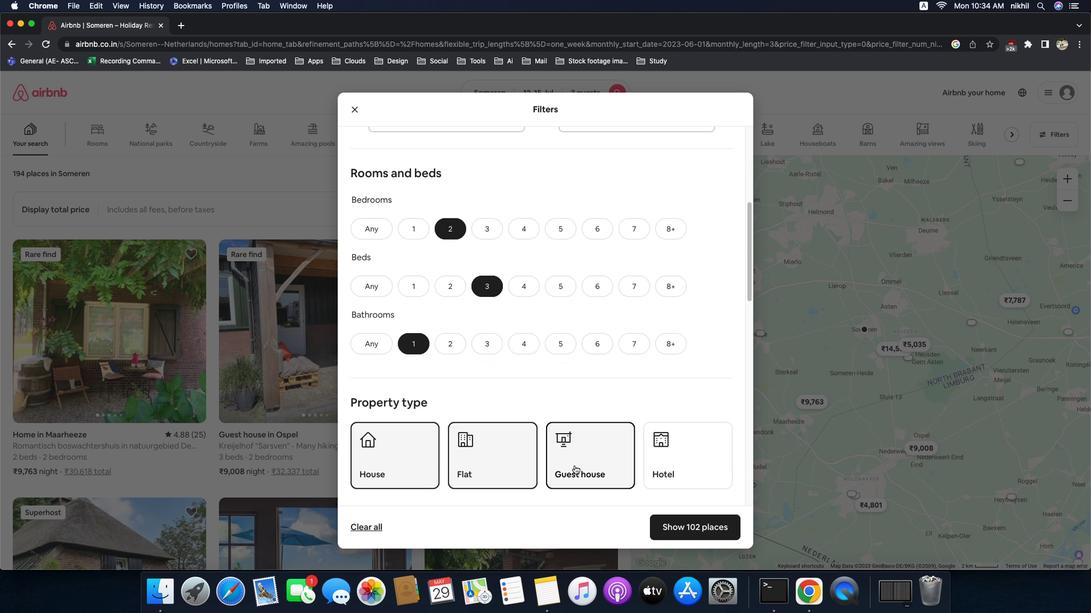 
Action: Mouse scrolled (587, 471) with delta (-24, -25)
Screenshot: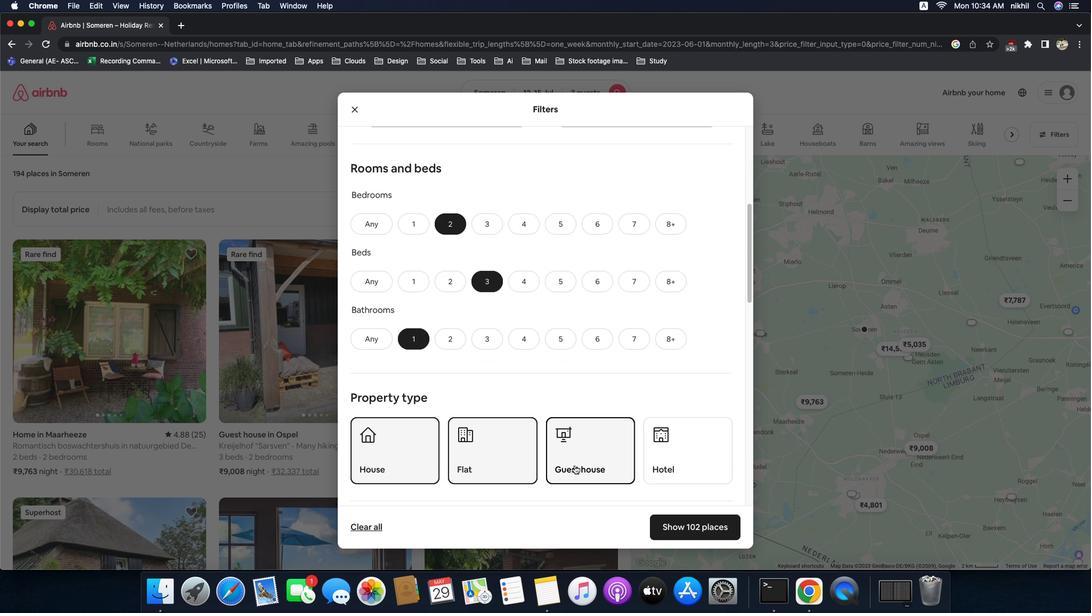 
Action: Mouse scrolled (587, 471) with delta (-24, -25)
Screenshot: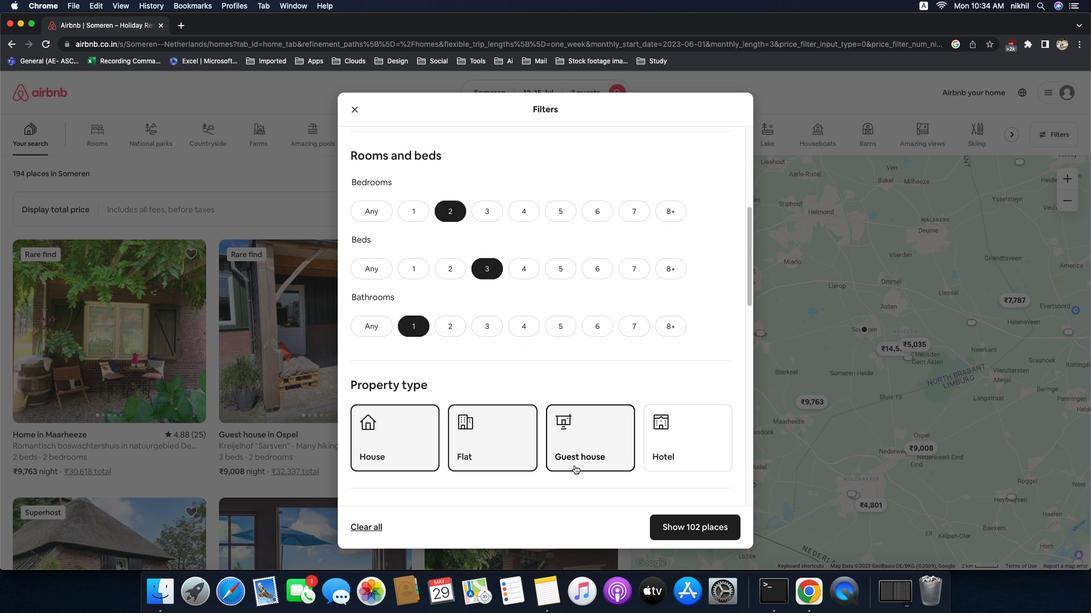 
Action: Mouse scrolled (587, 471) with delta (-24, -25)
Screenshot: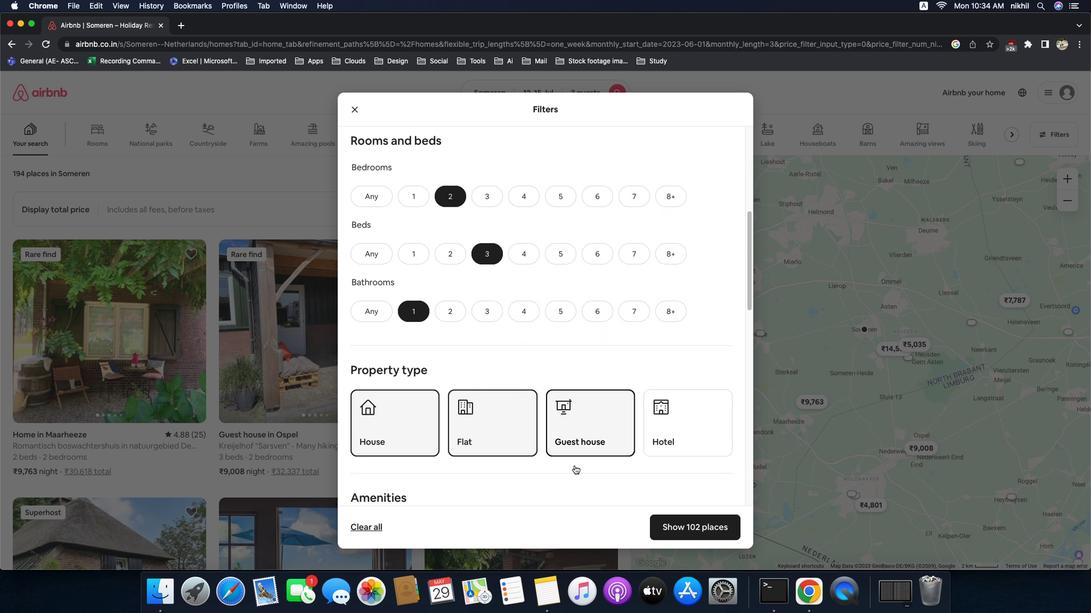 
Action: Mouse scrolled (587, 471) with delta (-24, -26)
Screenshot: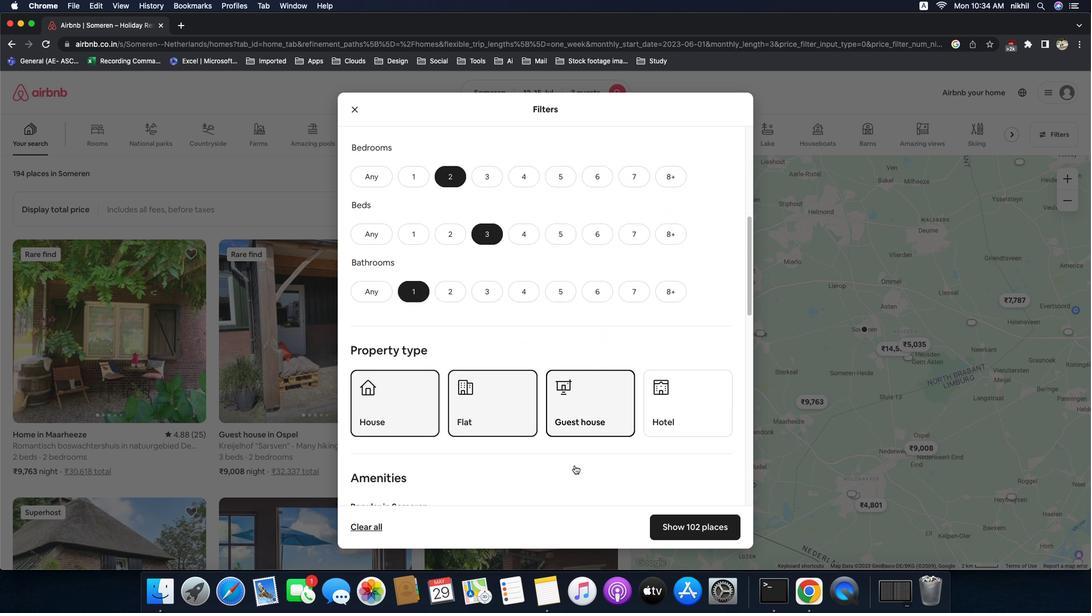 
Action: Mouse scrolled (587, 471) with delta (-24, -25)
Screenshot: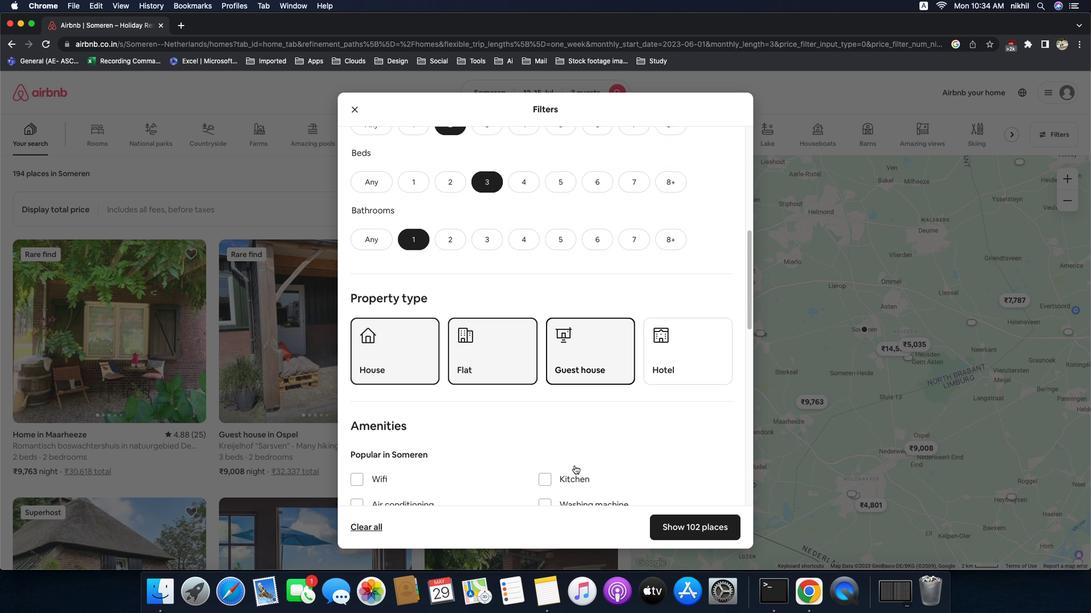 
Action: Mouse scrolled (587, 471) with delta (-24, -25)
Screenshot: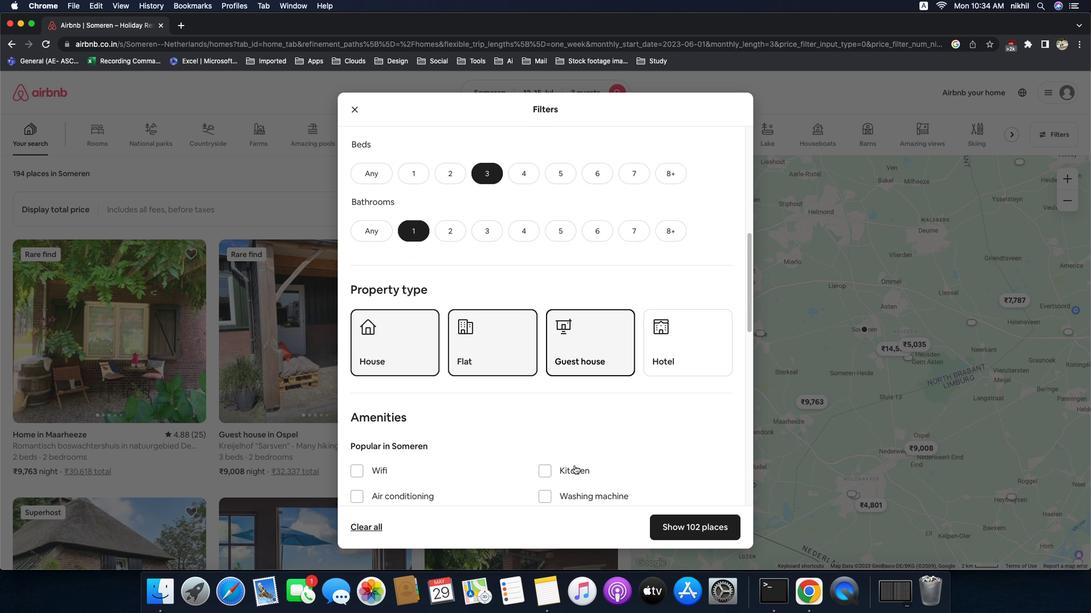 
Action: Mouse scrolled (587, 471) with delta (-24, -26)
Screenshot: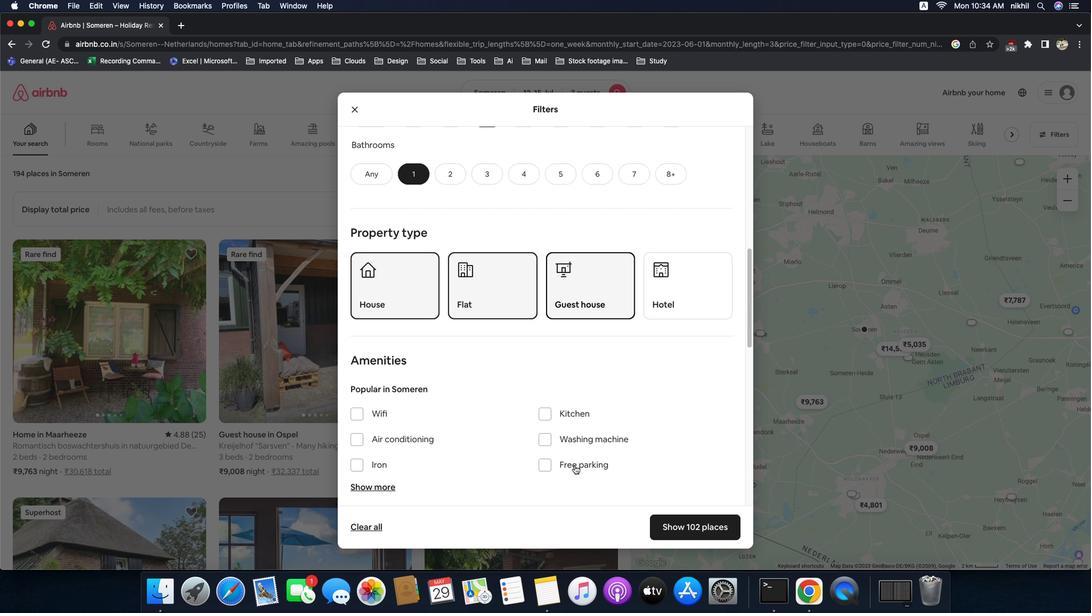 
Action: Mouse scrolled (587, 471) with delta (-24, -25)
Screenshot: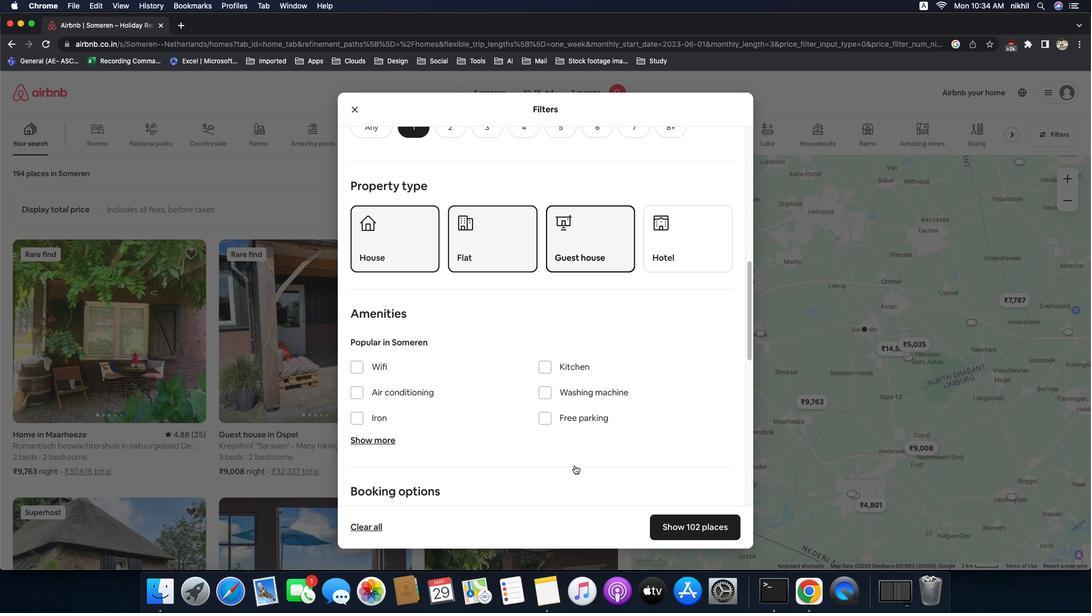 
Action: Mouse scrolled (587, 471) with delta (-24, -25)
Screenshot: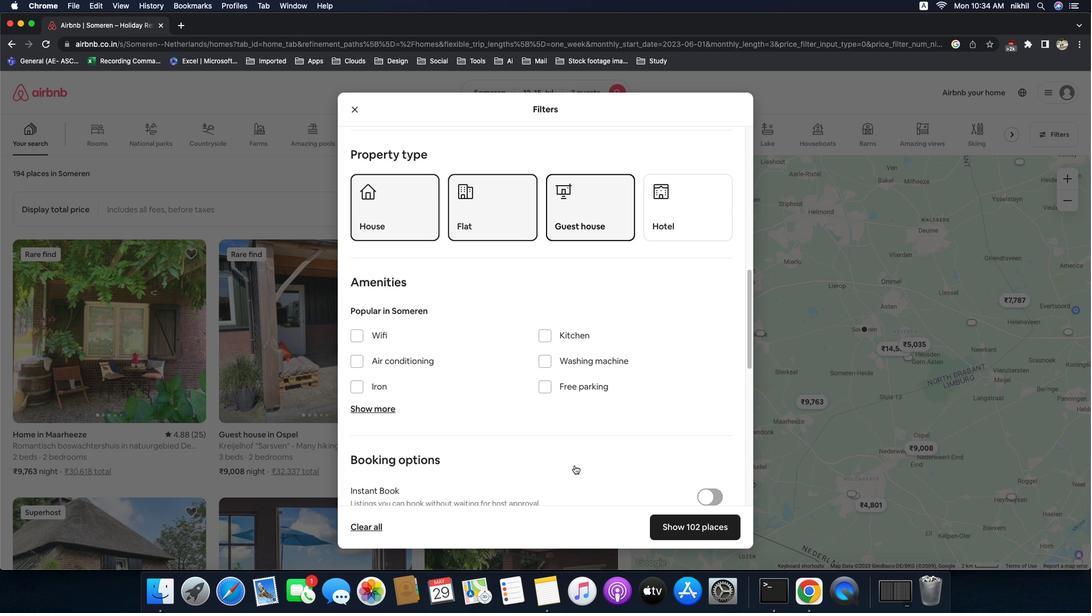 
Action: Mouse scrolled (587, 471) with delta (-24, -26)
Screenshot: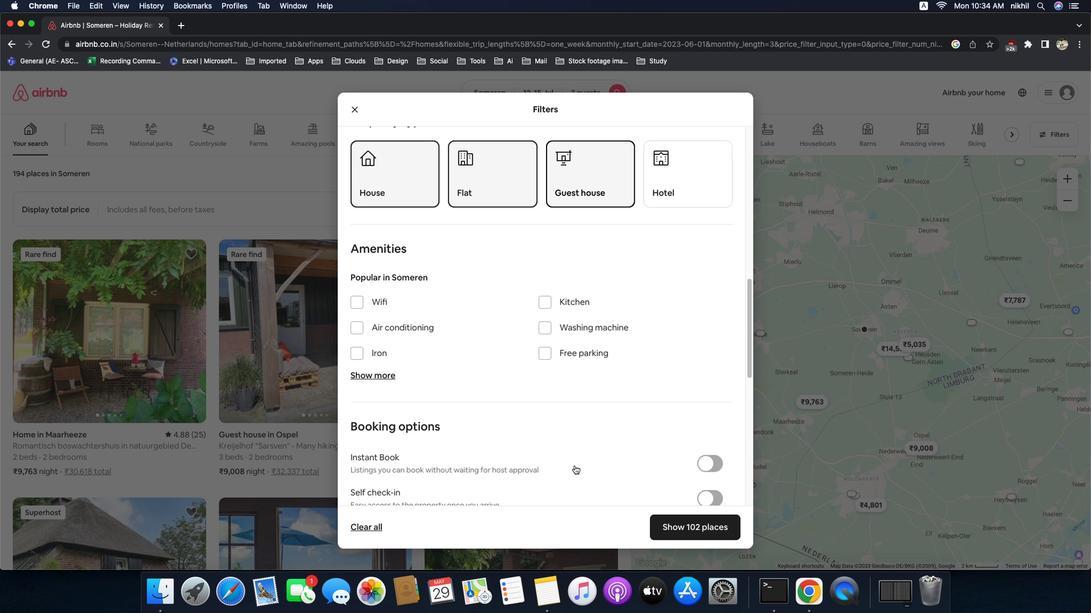 
Action: Mouse moved to (729, 460)
Screenshot: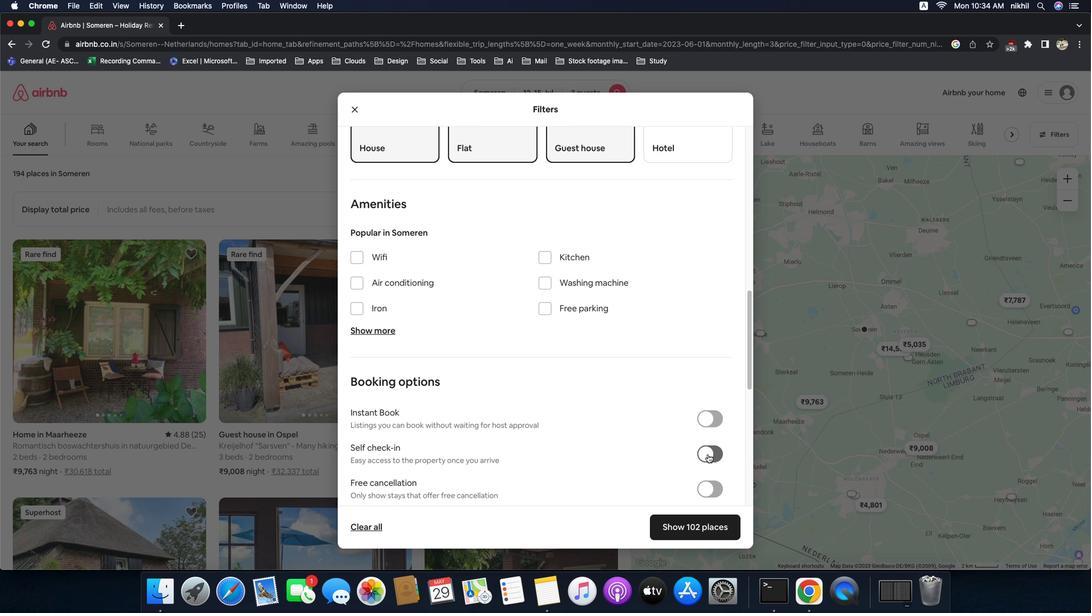 
Action: Mouse pressed left at (729, 460)
Screenshot: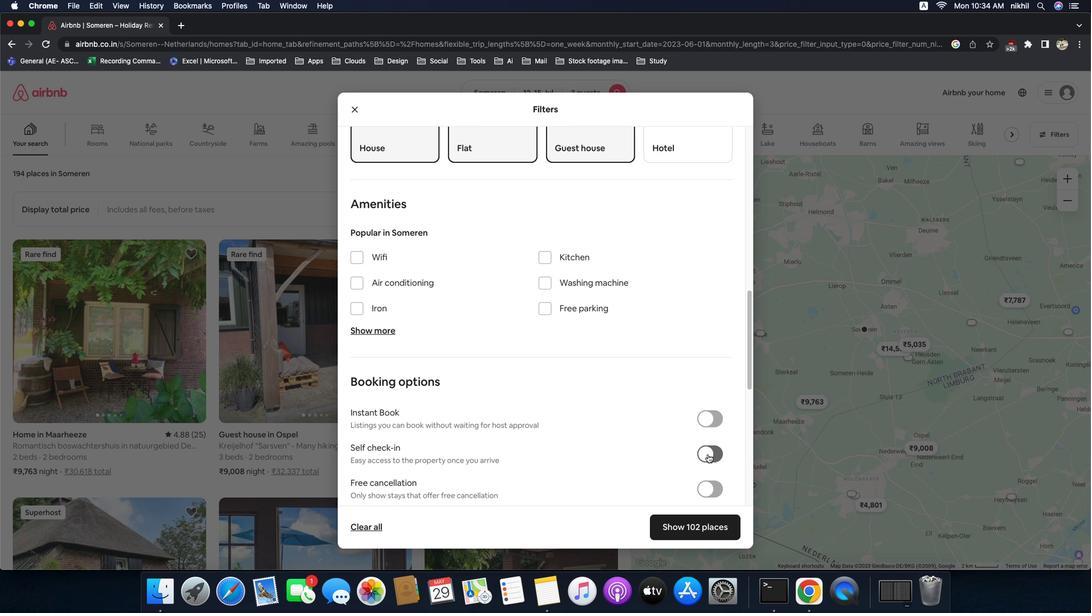 
Action: Mouse moved to (622, 463)
Screenshot: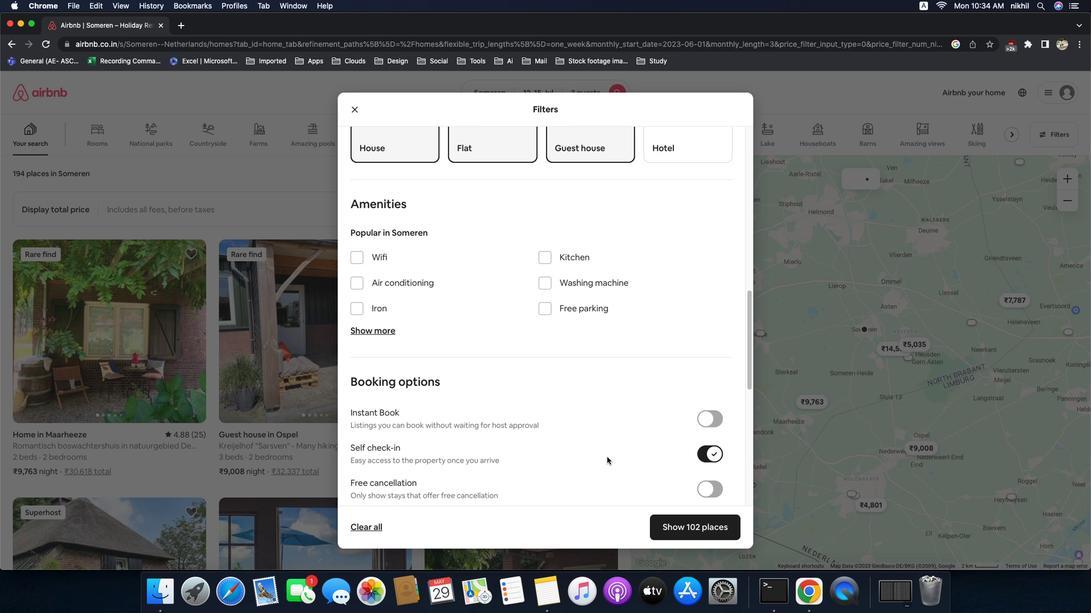 
Action: Mouse scrolled (622, 463) with delta (-24, -25)
Screenshot: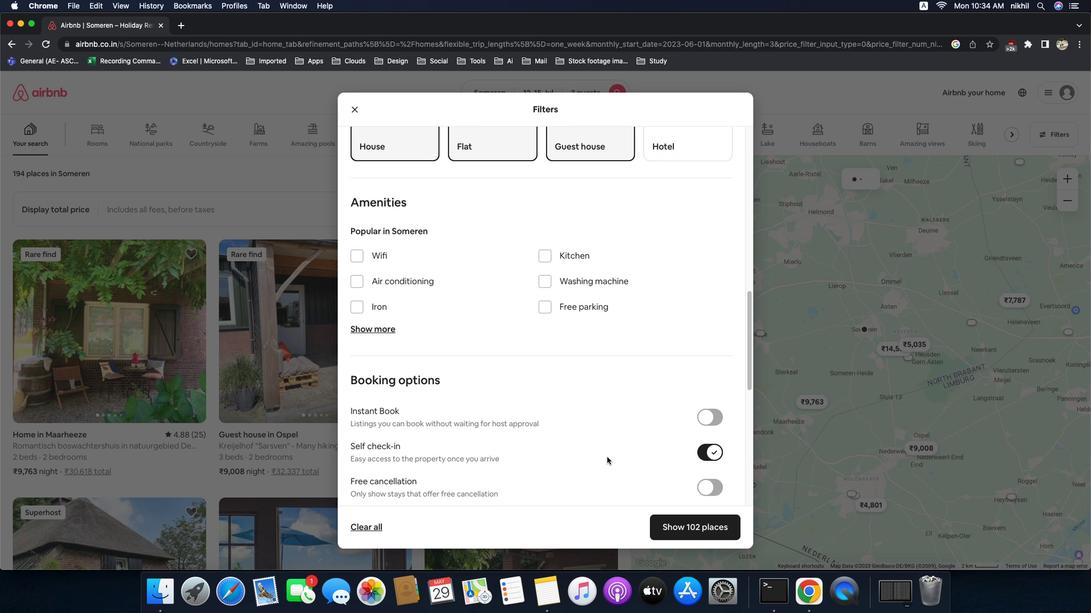 
Action: Mouse scrolled (622, 463) with delta (-24, -25)
Screenshot: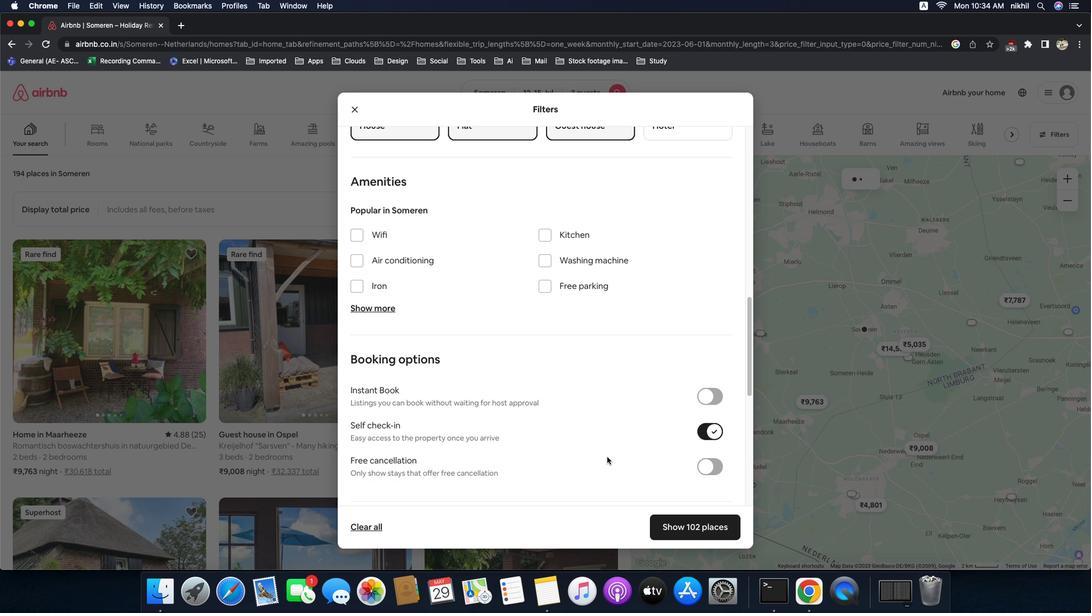 
Action: Mouse scrolled (622, 463) with delta (-24, -26)
Screenshot: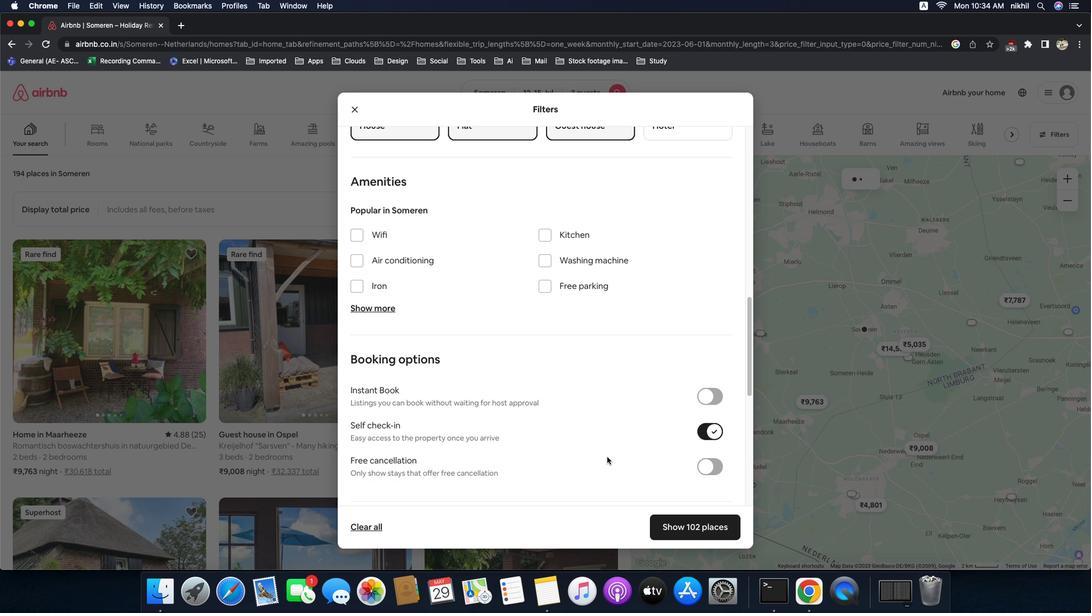 
Action: Mouse scrolled (622, 463) with delta (-24, -27)
Screenshot: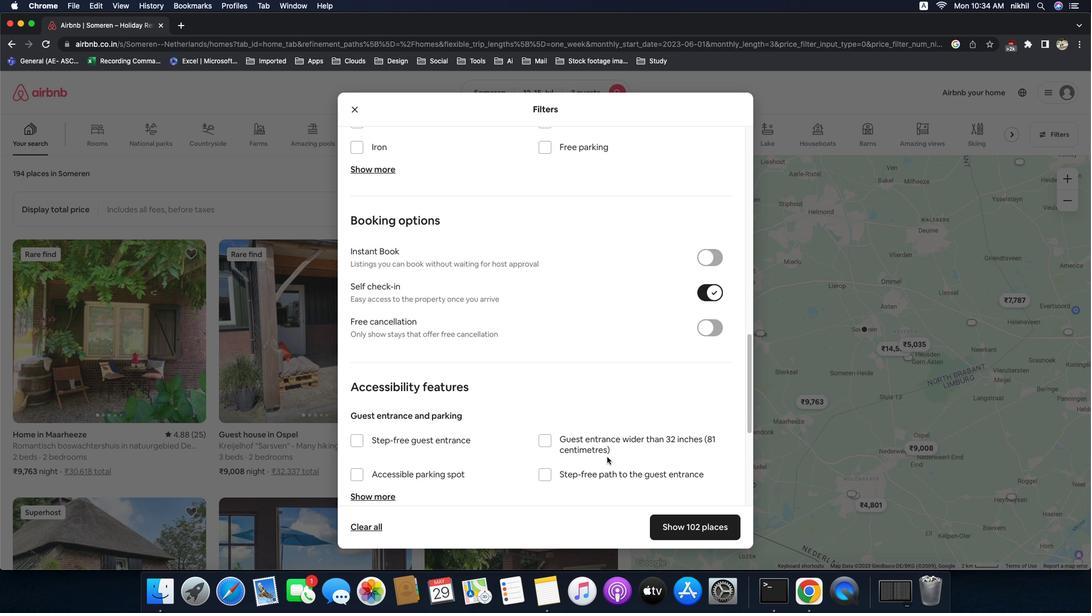 
Action: Mouse scrolled (622, 463) with delta (-24, -25)
Screenshot: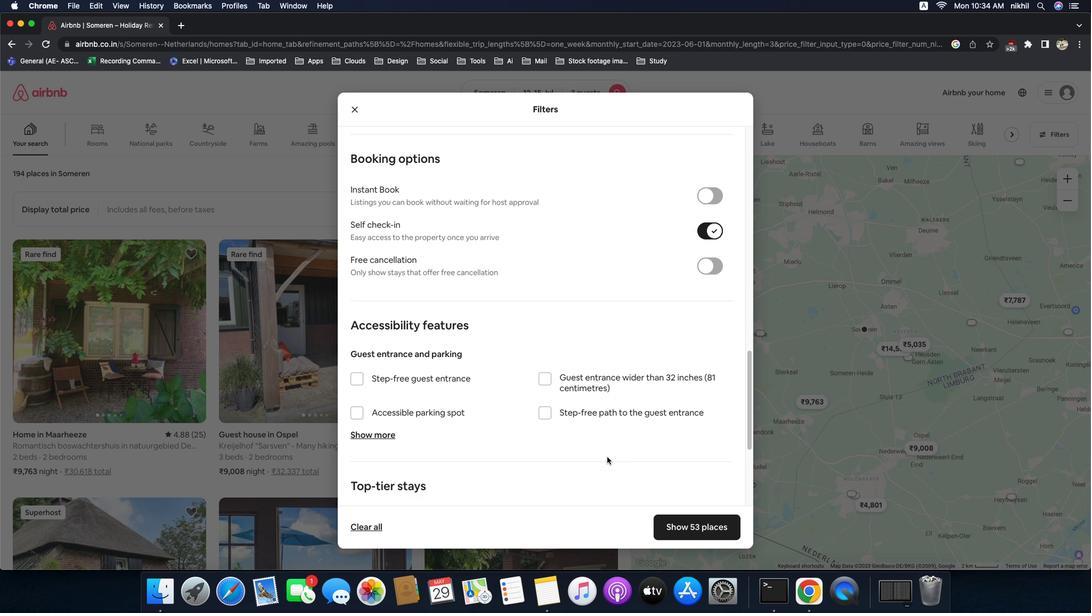 
Action: Mouse scrolled (622, 463) with delta (-24, -25)
Screenshot: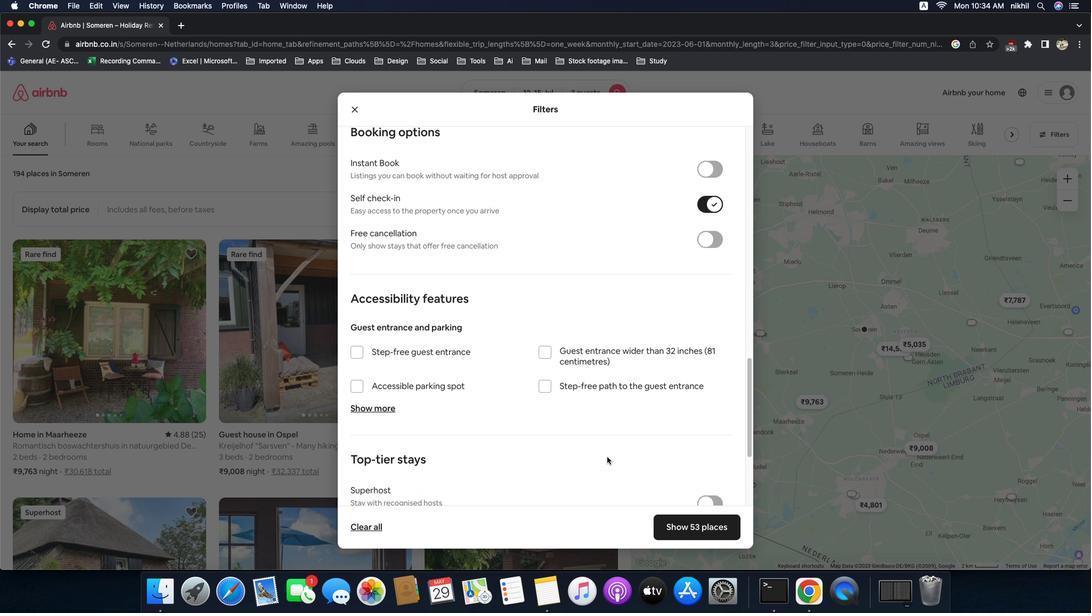 
Action: Mouse scrolled (622, 463) with delta (-24, -26)
Screenshot: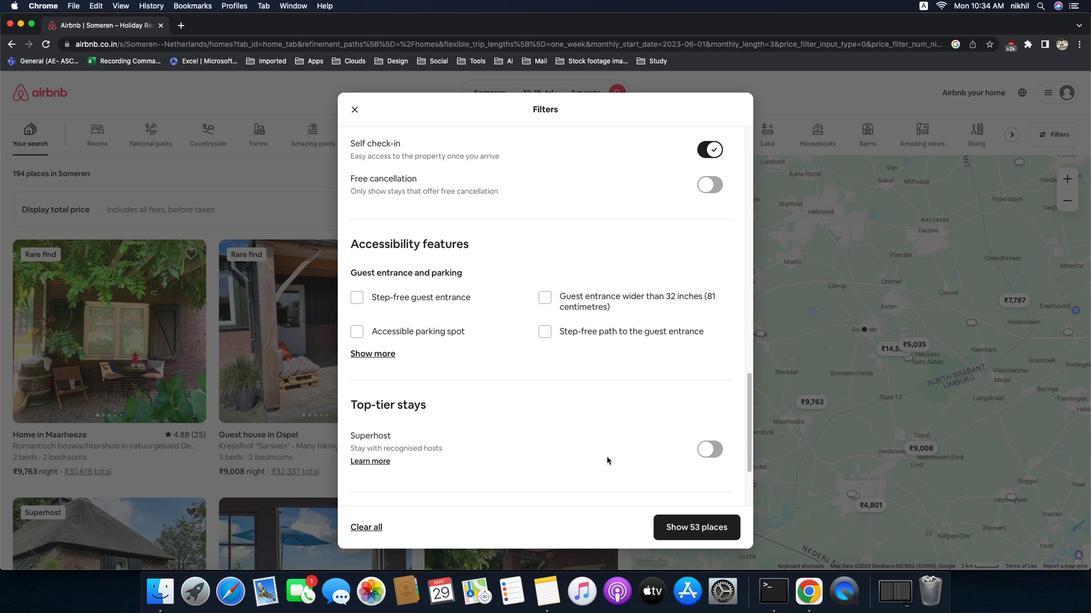 
Action: Mouse scrolled (622, 463) with delta (-24, -27)
Screenshot: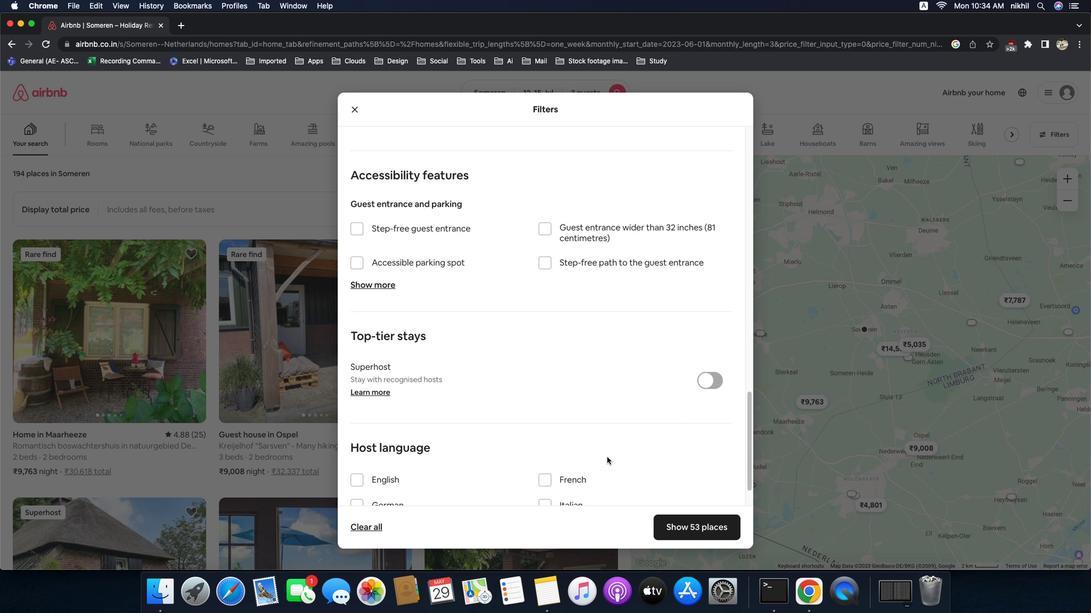 
Action: Mouse scrolled (622, 463) with delta (-24, -25)
Screenshot: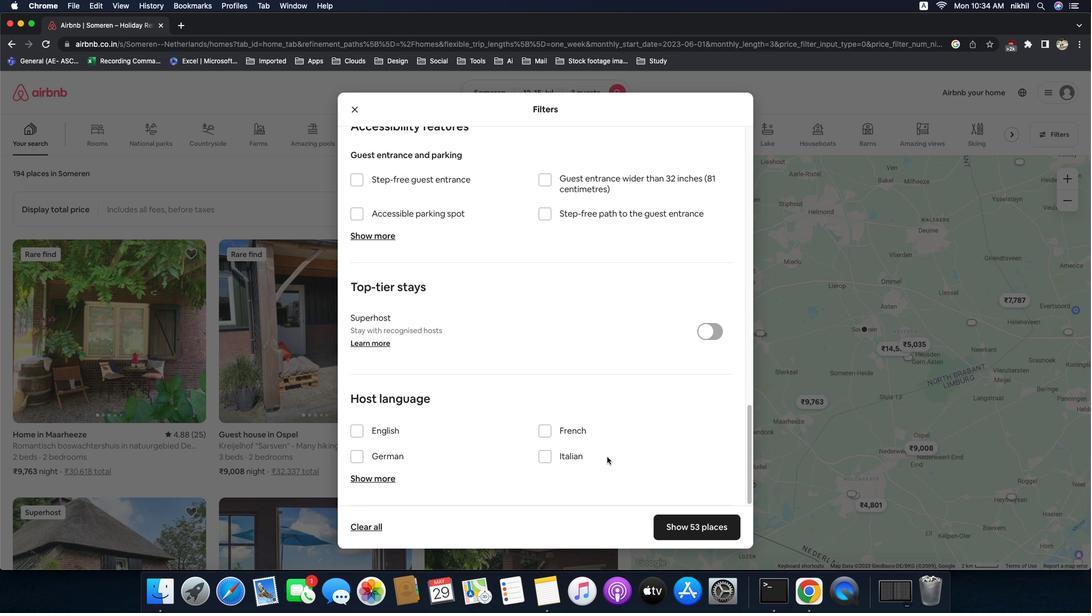 
Action: Mouse scrolled (622, 463) with delta (-24, -25)
Screenshot: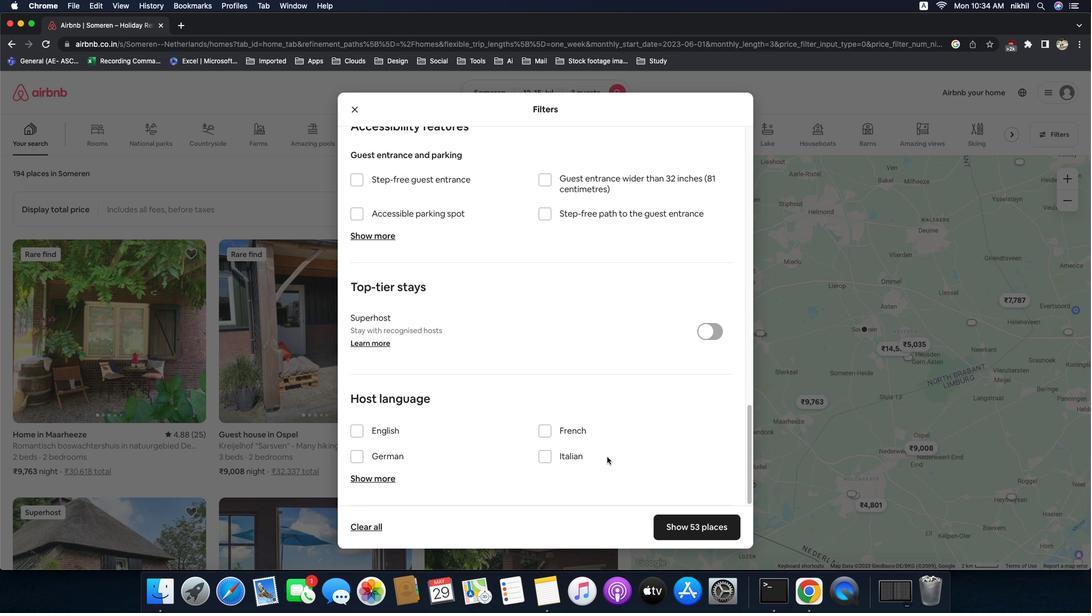 
Action: Mouse scrolled (622, 463) with delta (-24, -26)
Screenshot: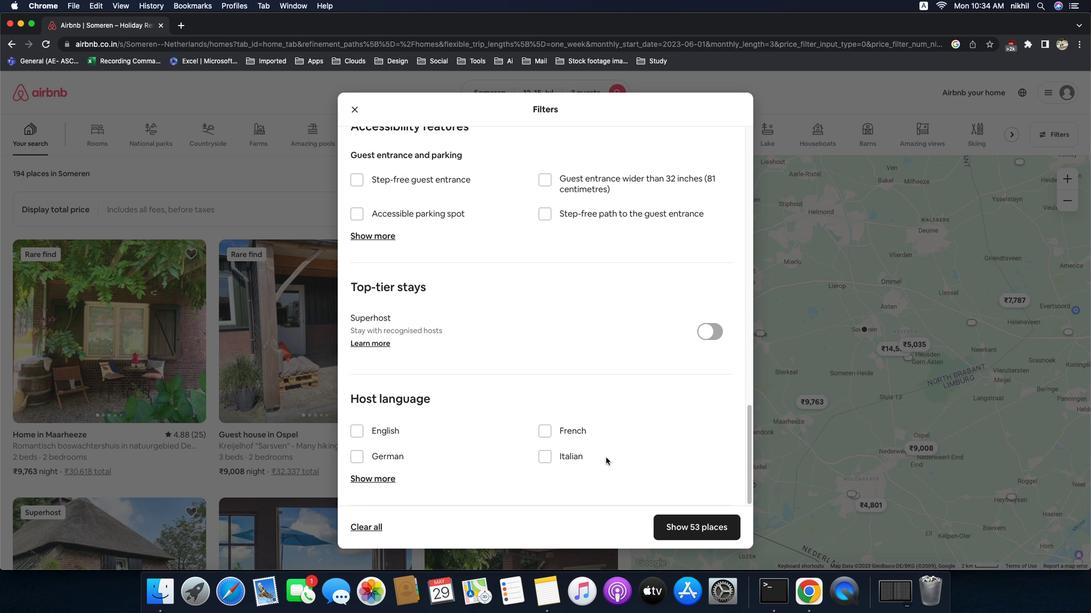 
Action: Mouse moved to (383, 437)
Screenshot: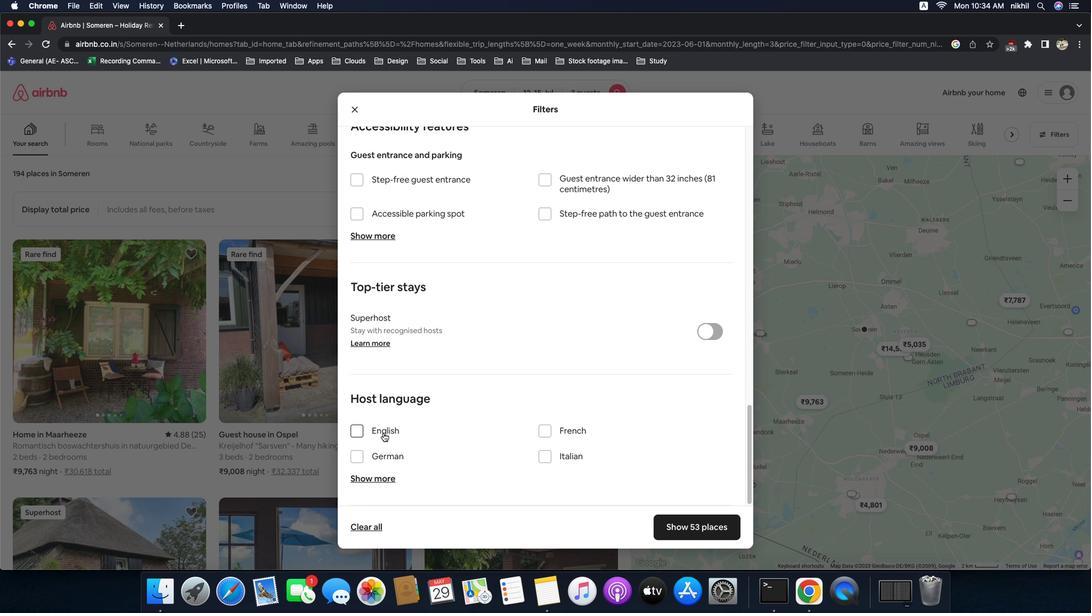 
Action: Mouse pressed left at (383, 437)
Screenshot: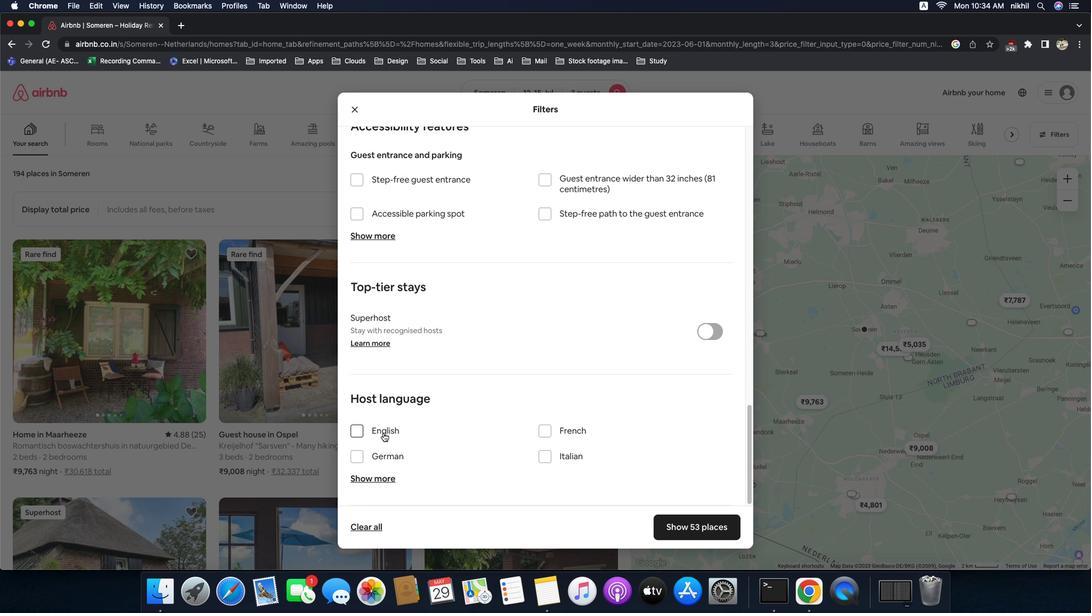 
Action: Mouse moved to (715, 540)
Screenshot: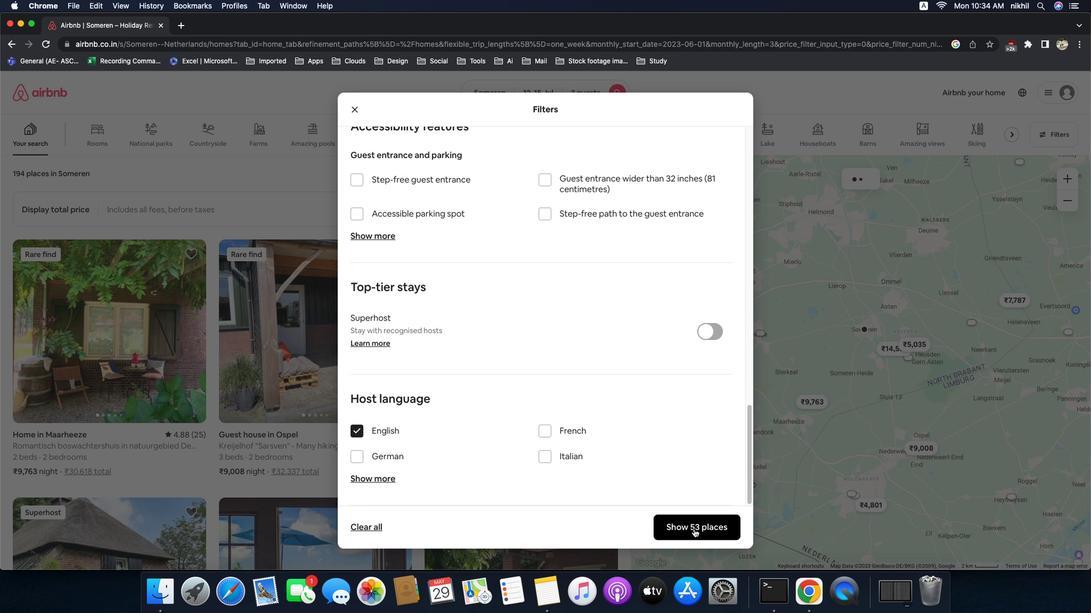 
Action: Mouse pressed left at (715, 540)
Screenshot: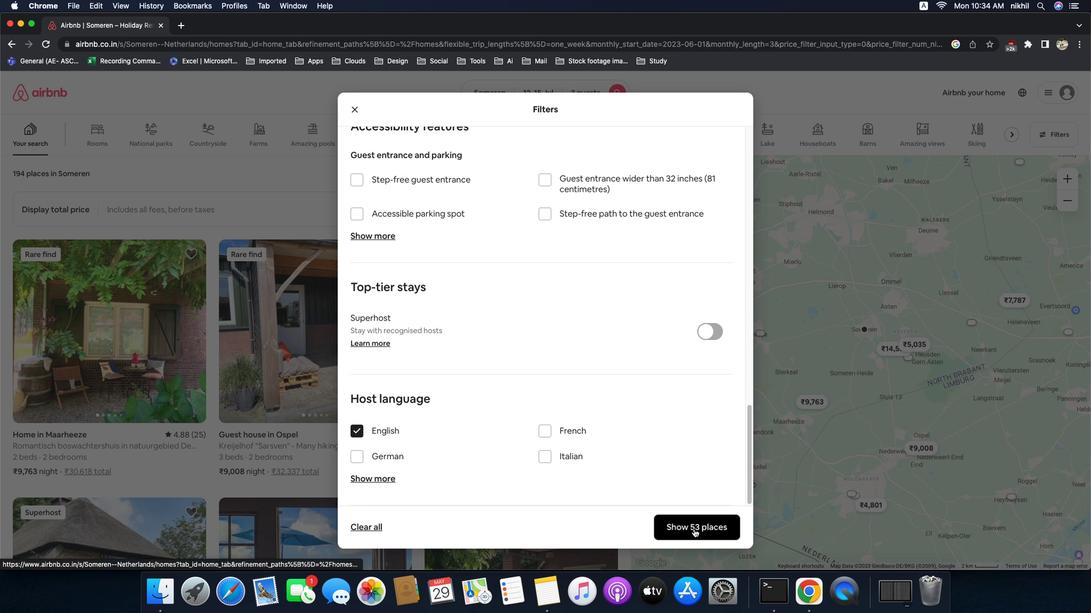 
Action: Mouse moved to (531, 303)
Screenshot: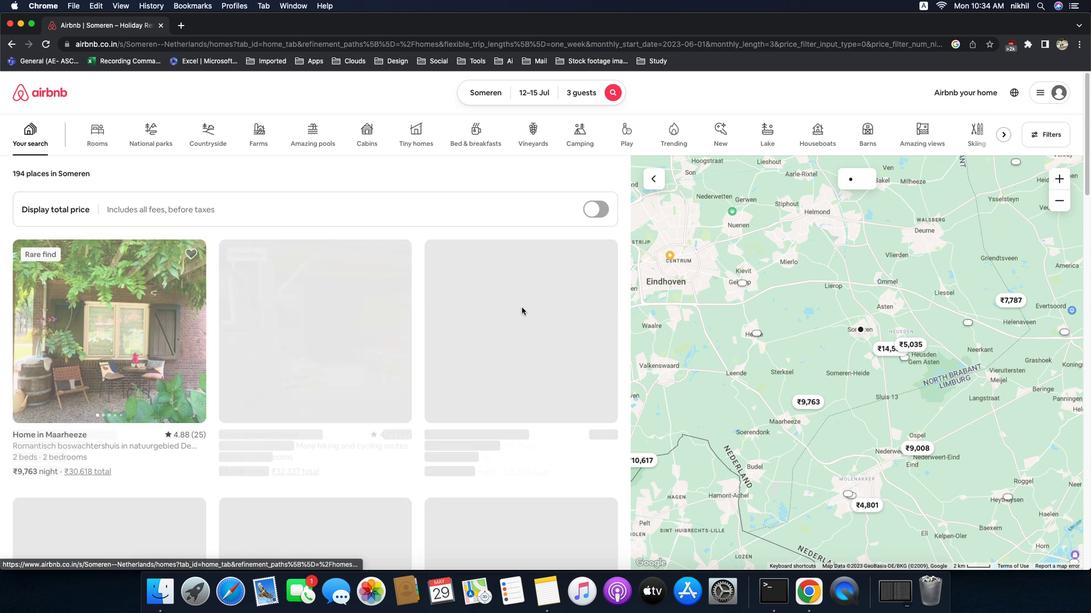 
